 Task: For heading Calibri with Bold.  font size for heading24,  'Change the font style of data to'Bell MT.  and font size to 16,  Change the alignment of both headline & data to Align middle & Align Center.  In the sheet  FinProjections logbook
Action: Mouse moved to (82, 137)
Screenshot: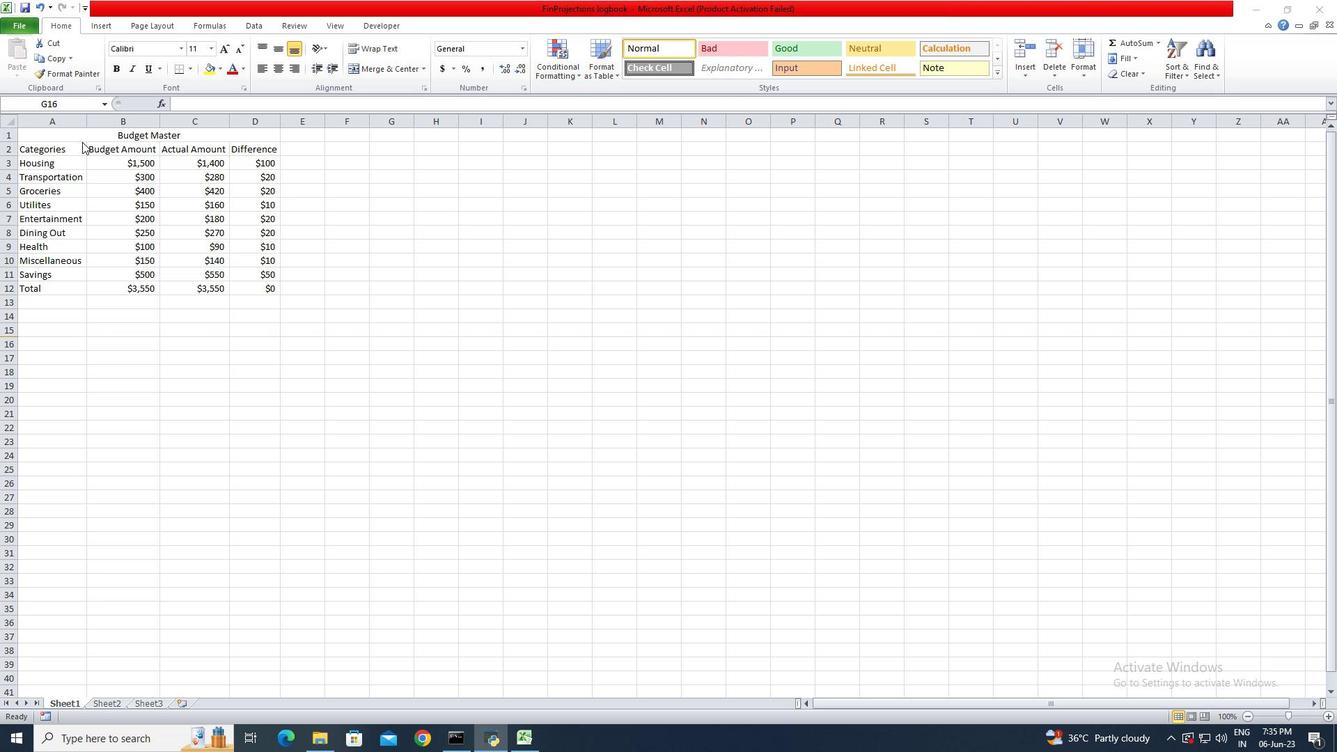 
Action: Mouse pressed left at (82, 137)
Screenshot: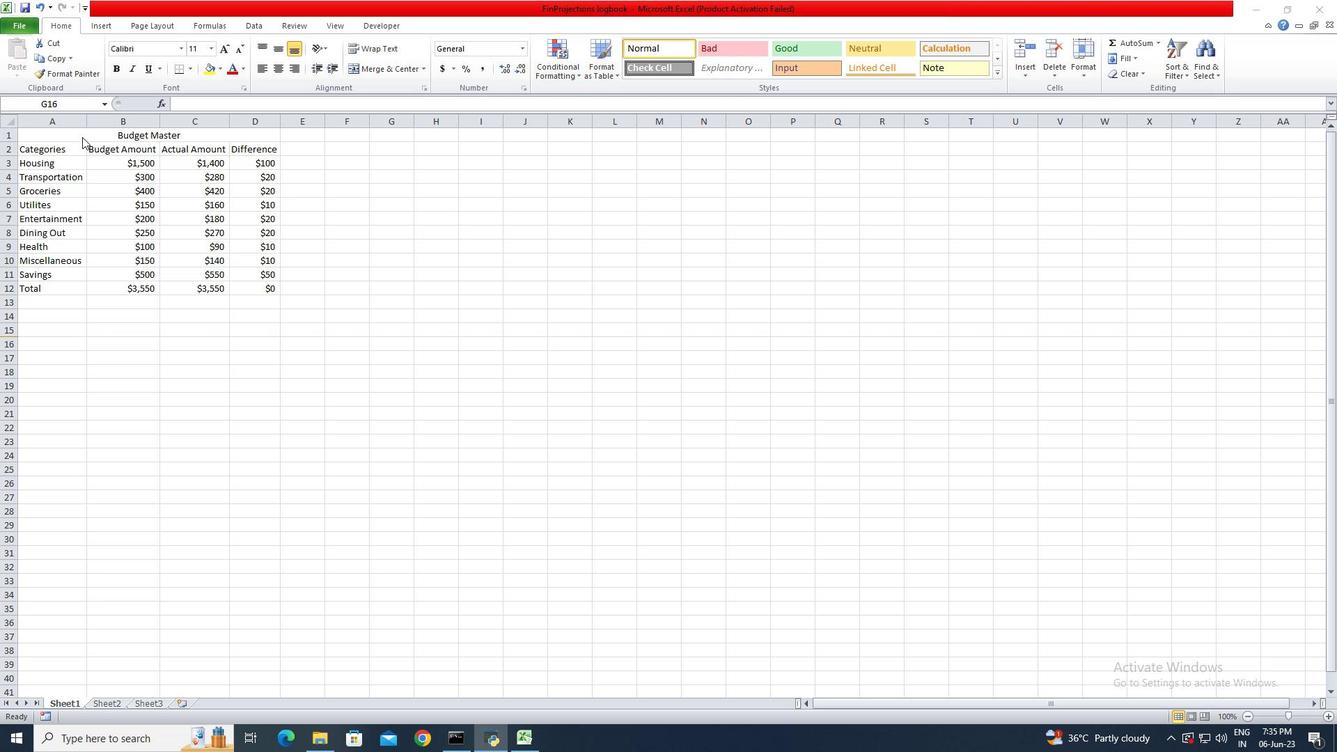 
Action: Mouse pressed left at (82, 137)
Screenshot: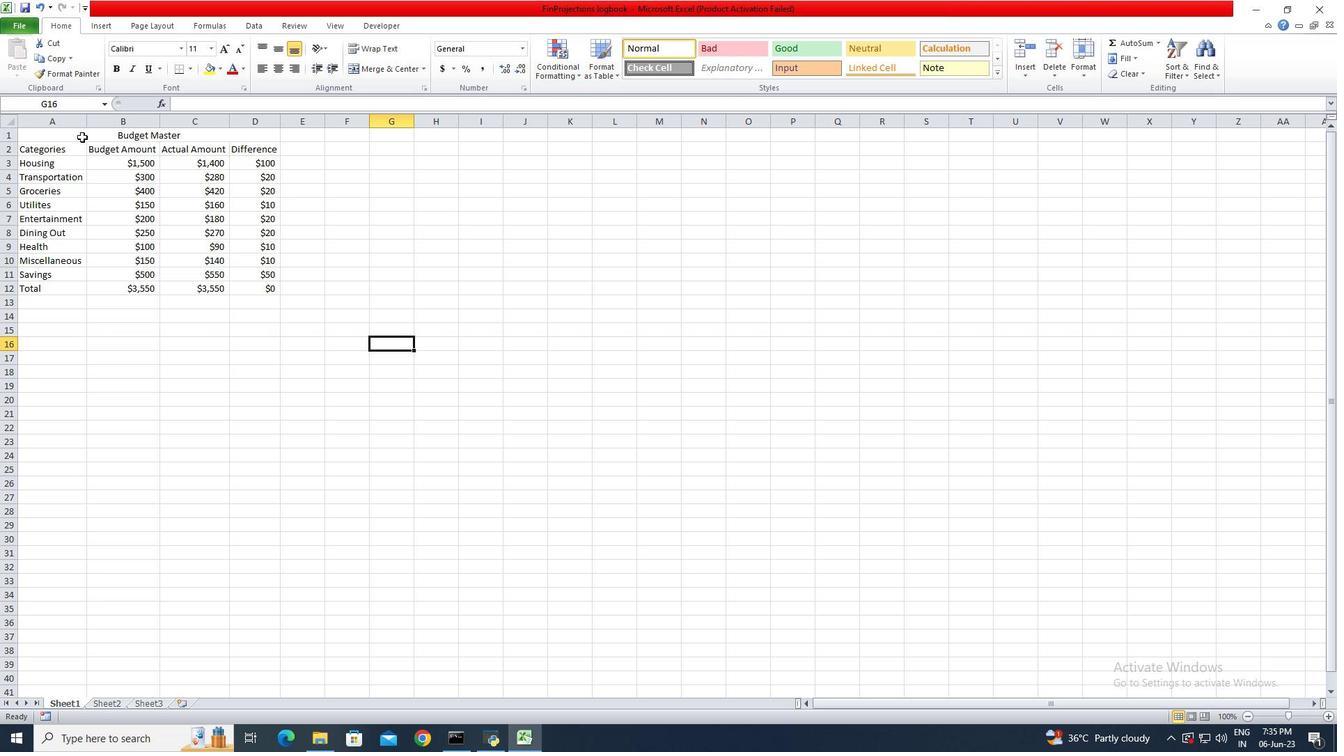 
Action: Mouse moved to (82, 136)
Screenshot: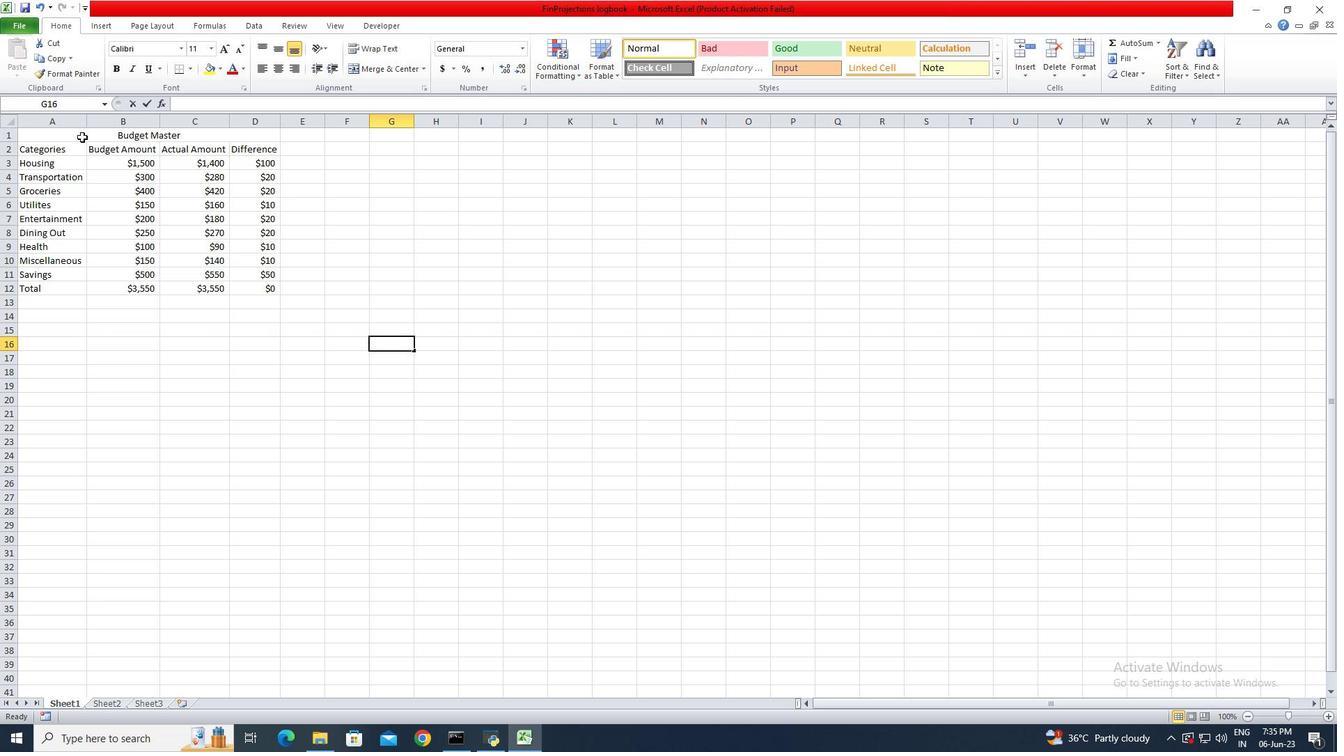 
Action: Mouse pressed left at (82, 136)
Screenshot: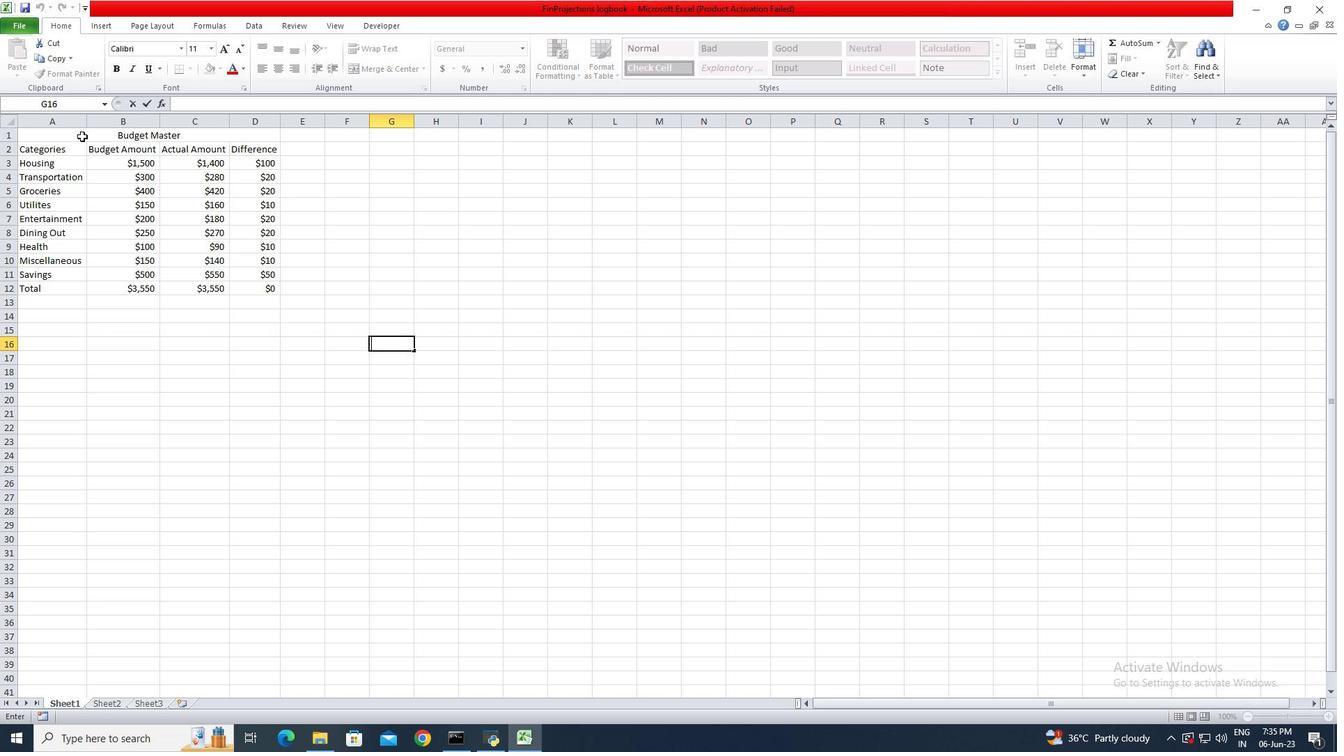 
Action: Mouse moved to (183, 50)
Screenshot: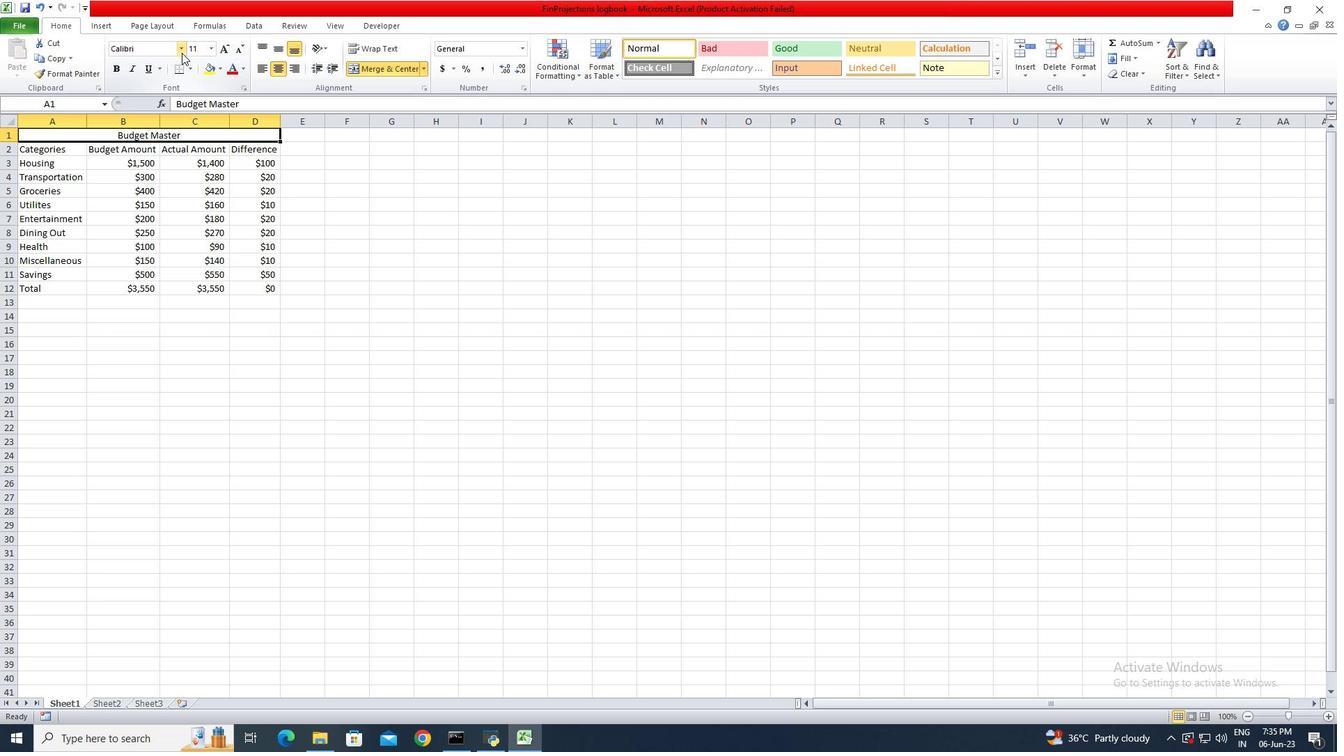 
Action: Mouse pressed left at (183, 50)
Screenshot: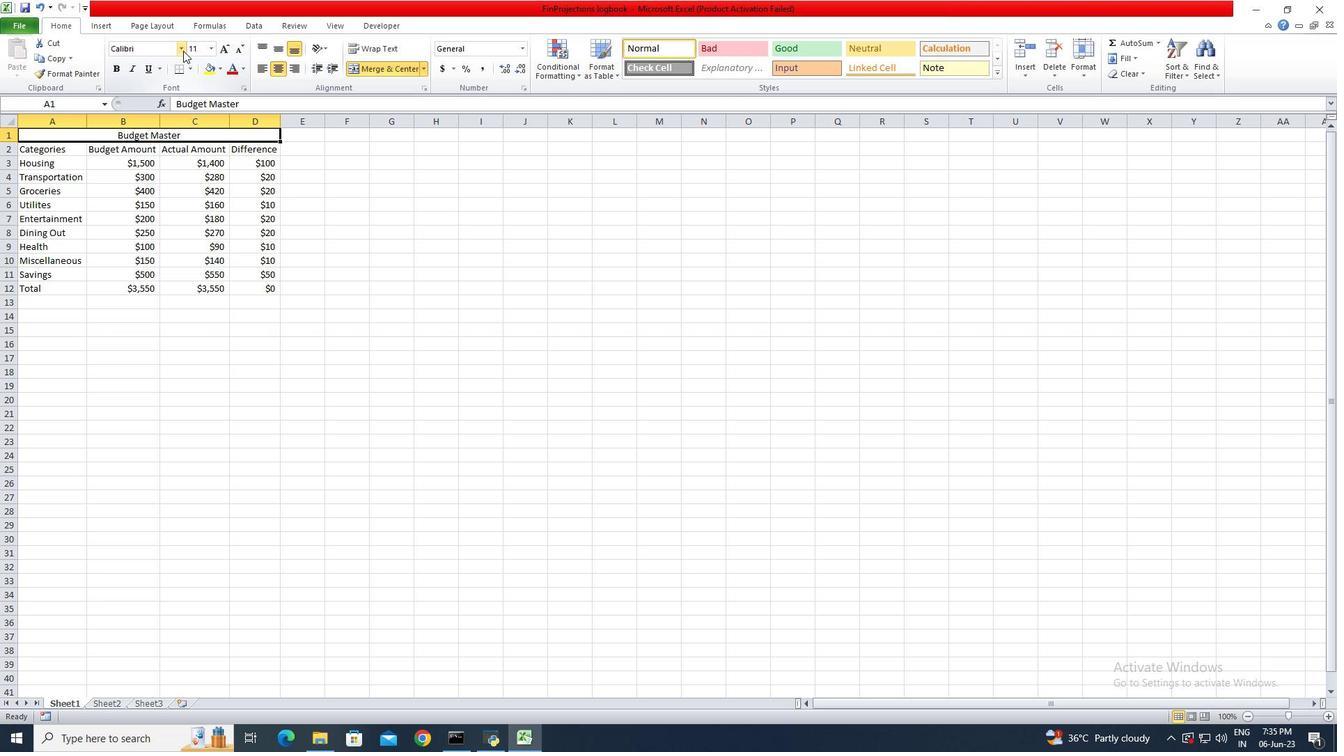 
Action: Mouse moved to (176, 153)
Screenshot: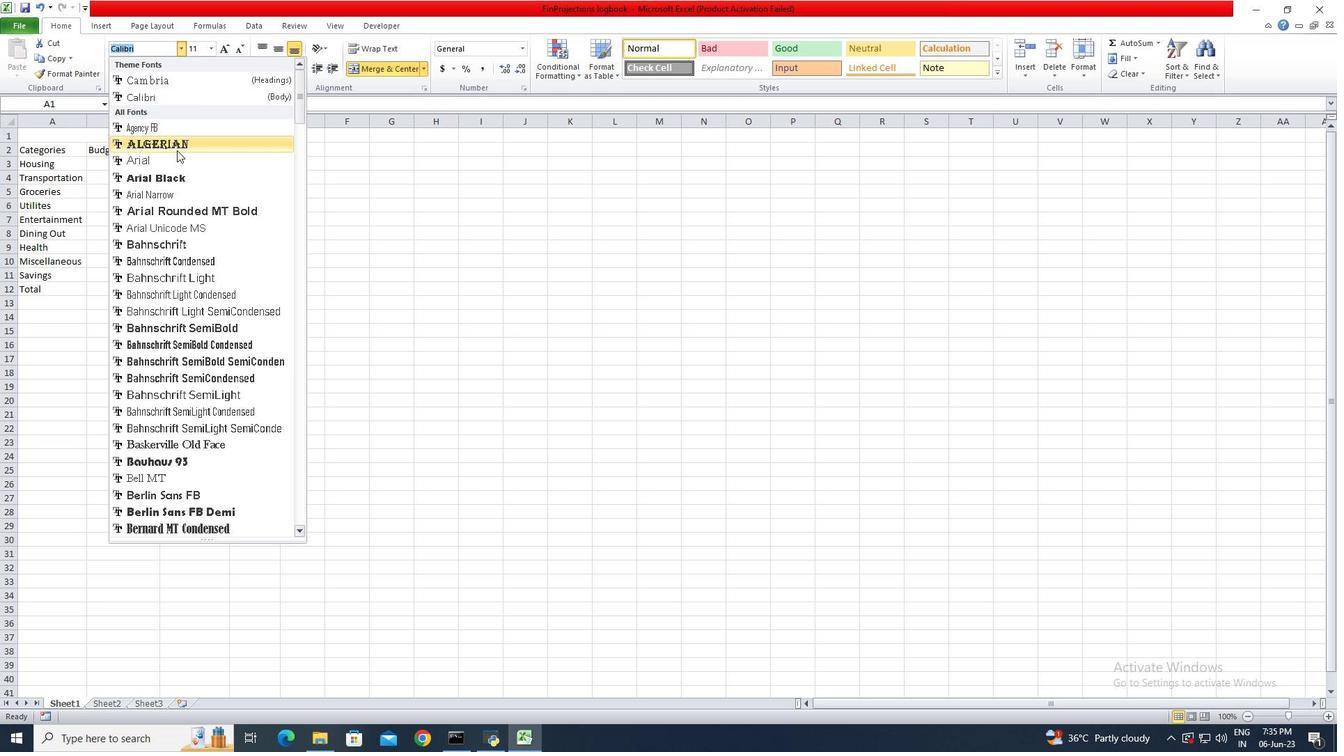 
Action: Mouse pressed left at (176, 153)
Screenshot: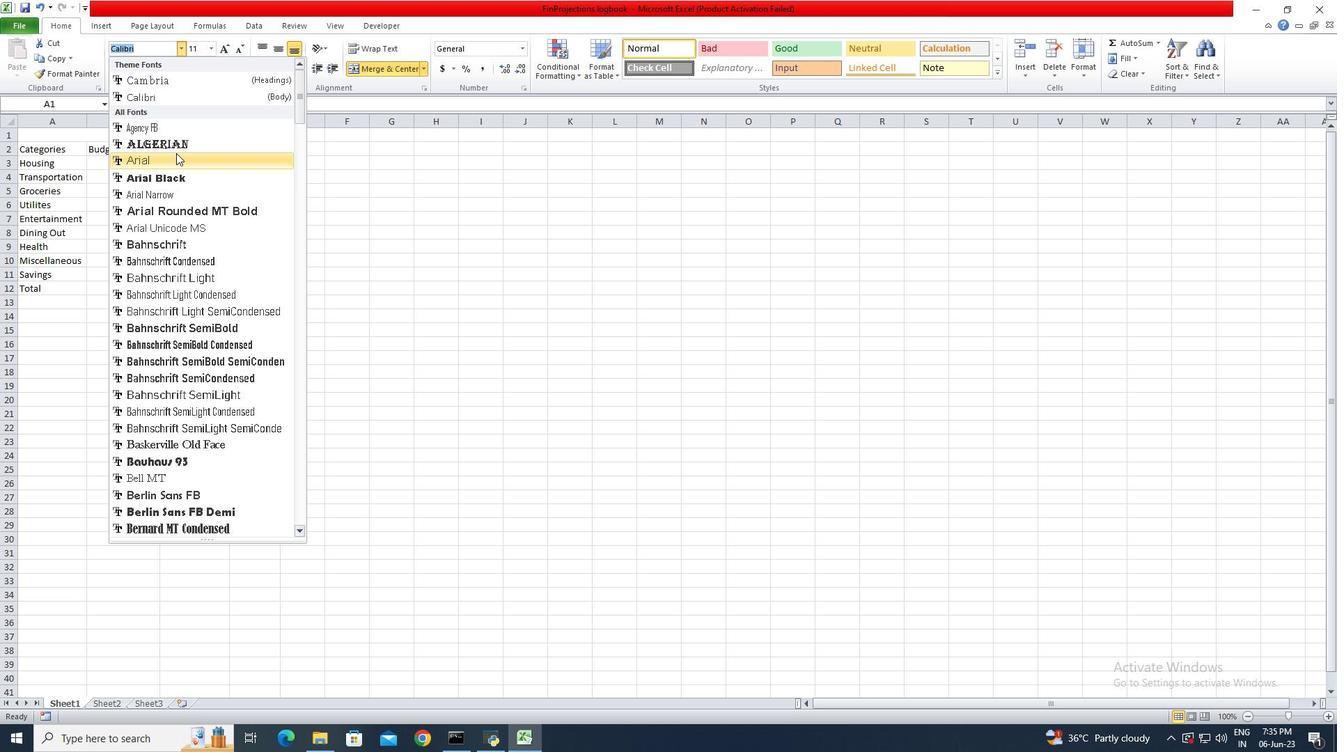 
Action: Mouse moved to (180, 51)
Screenshot: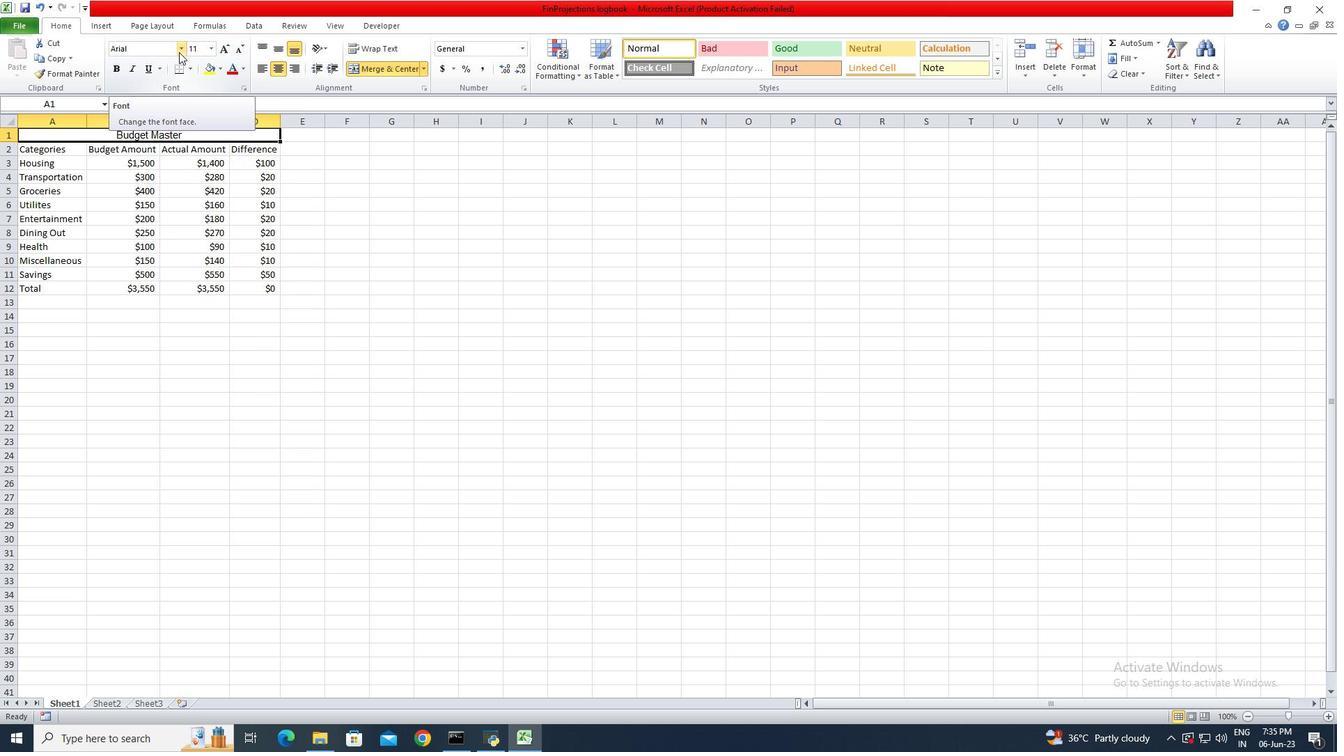 
Action: Mouse pressed left at (180, 51)
Screenshot: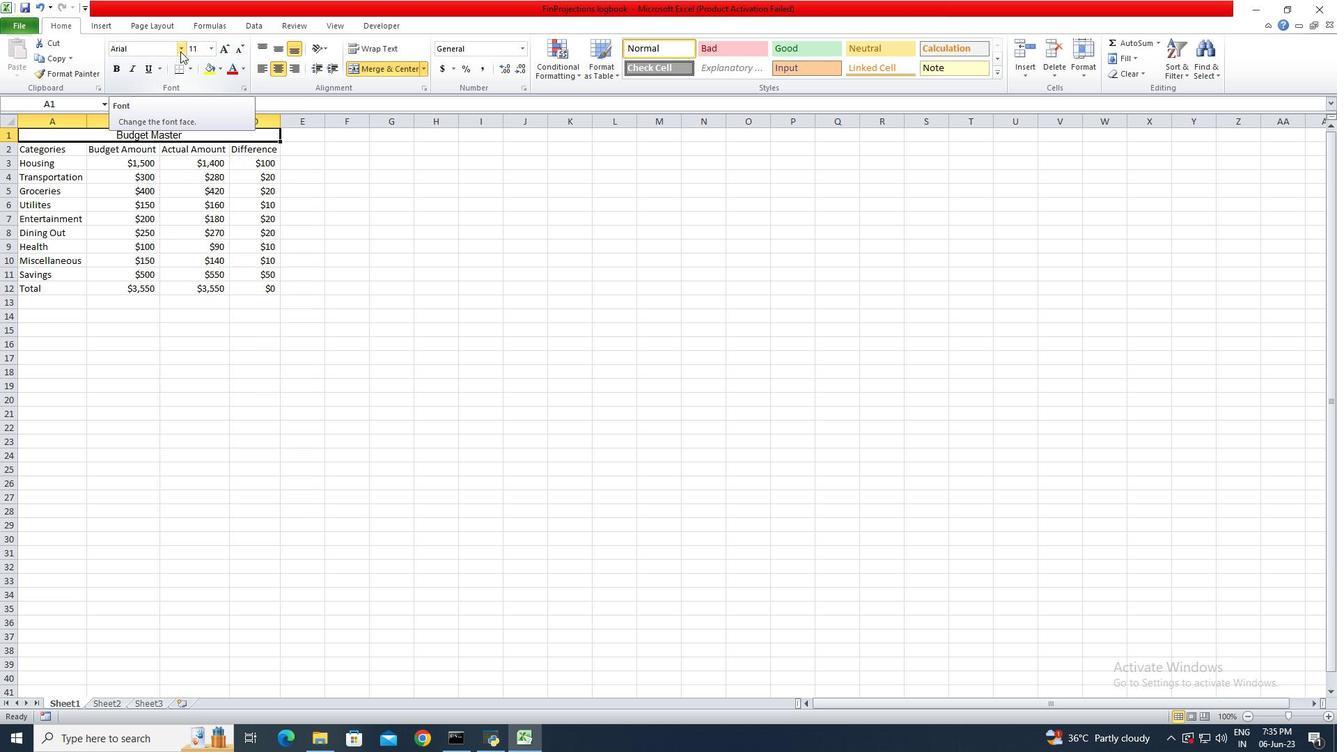 
Action: Mouse moved to (171, 98)
Screenshot: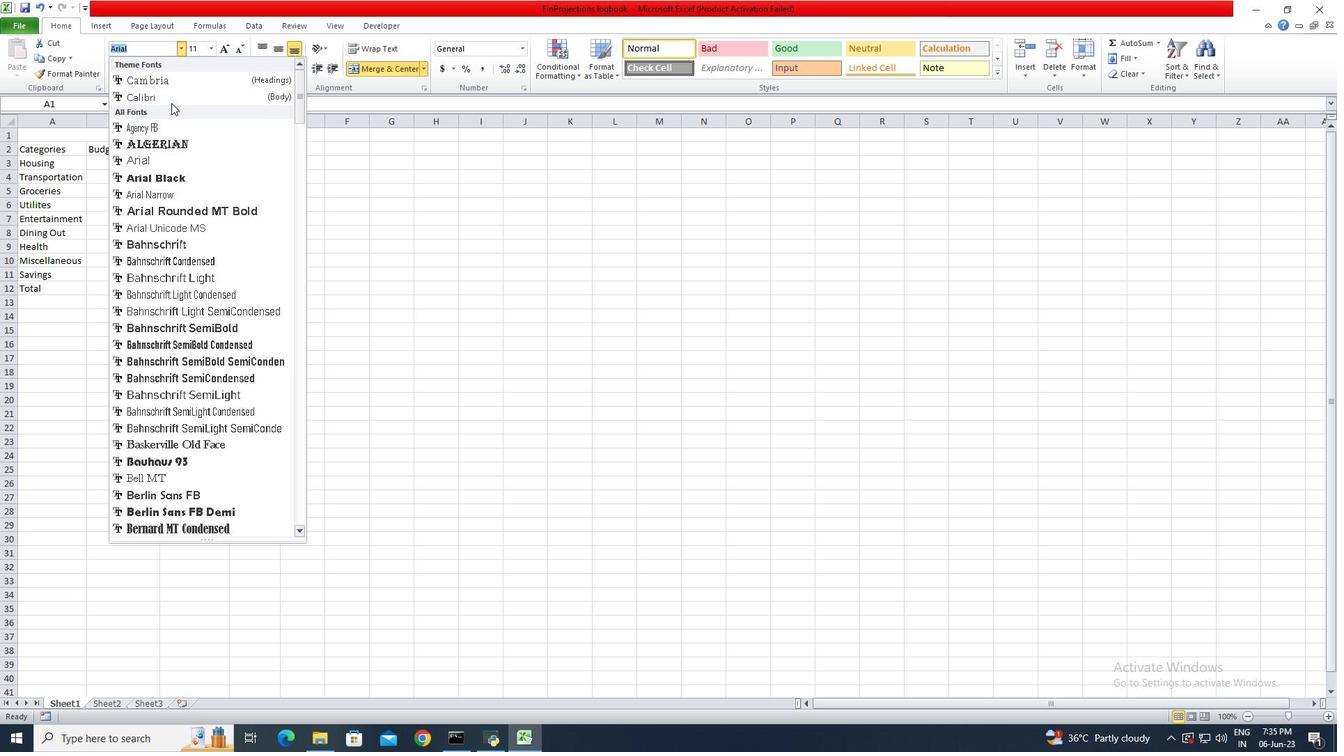 
Action: Mouse pressed left at (171, 98)
Screenshot: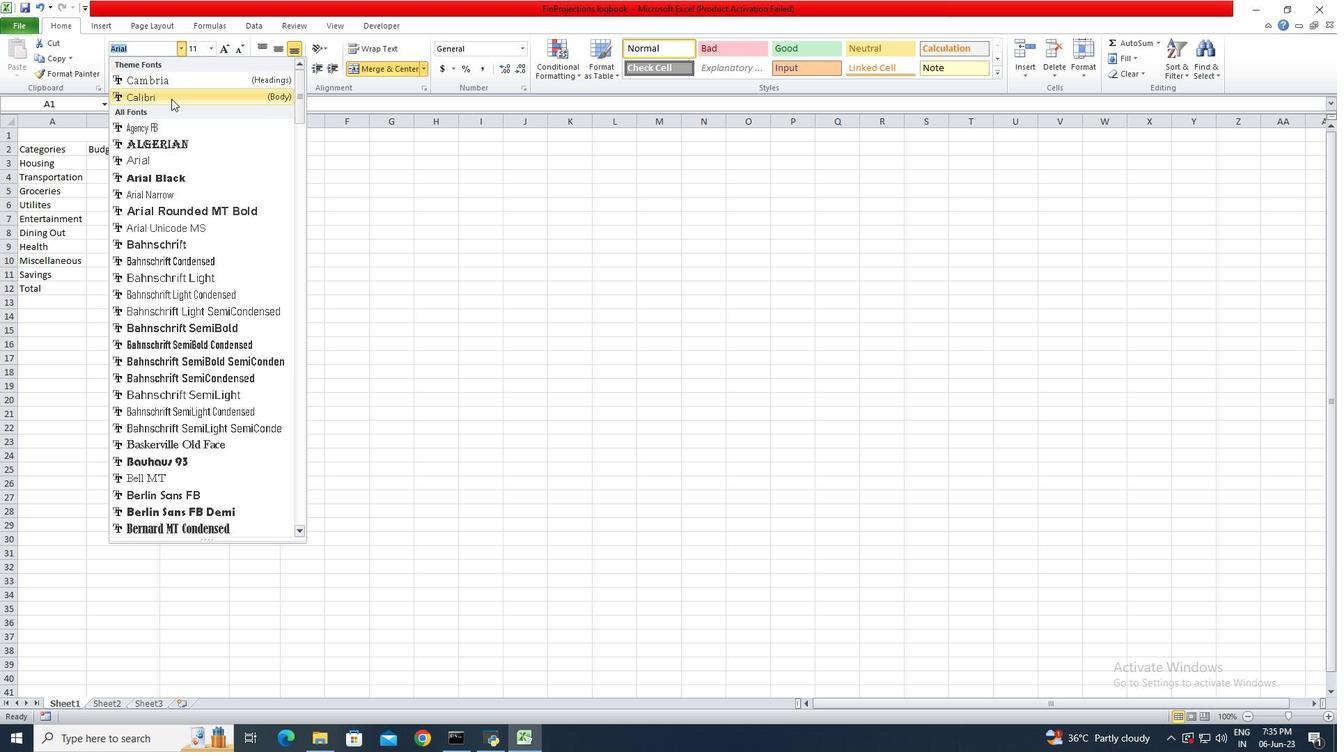 
Action: Mouse moved to (116, 67)
Screenshot: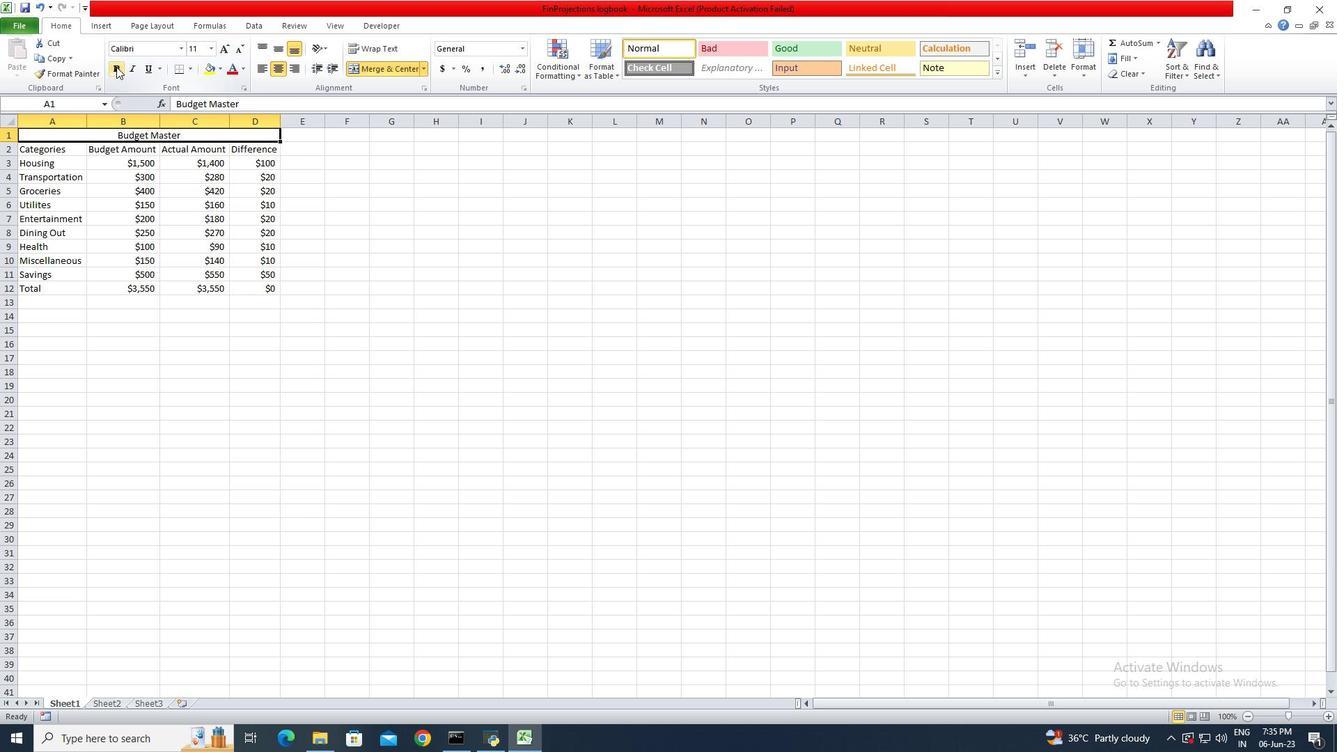
Action: Mouse pressed left at (116, 67)
Screenshot: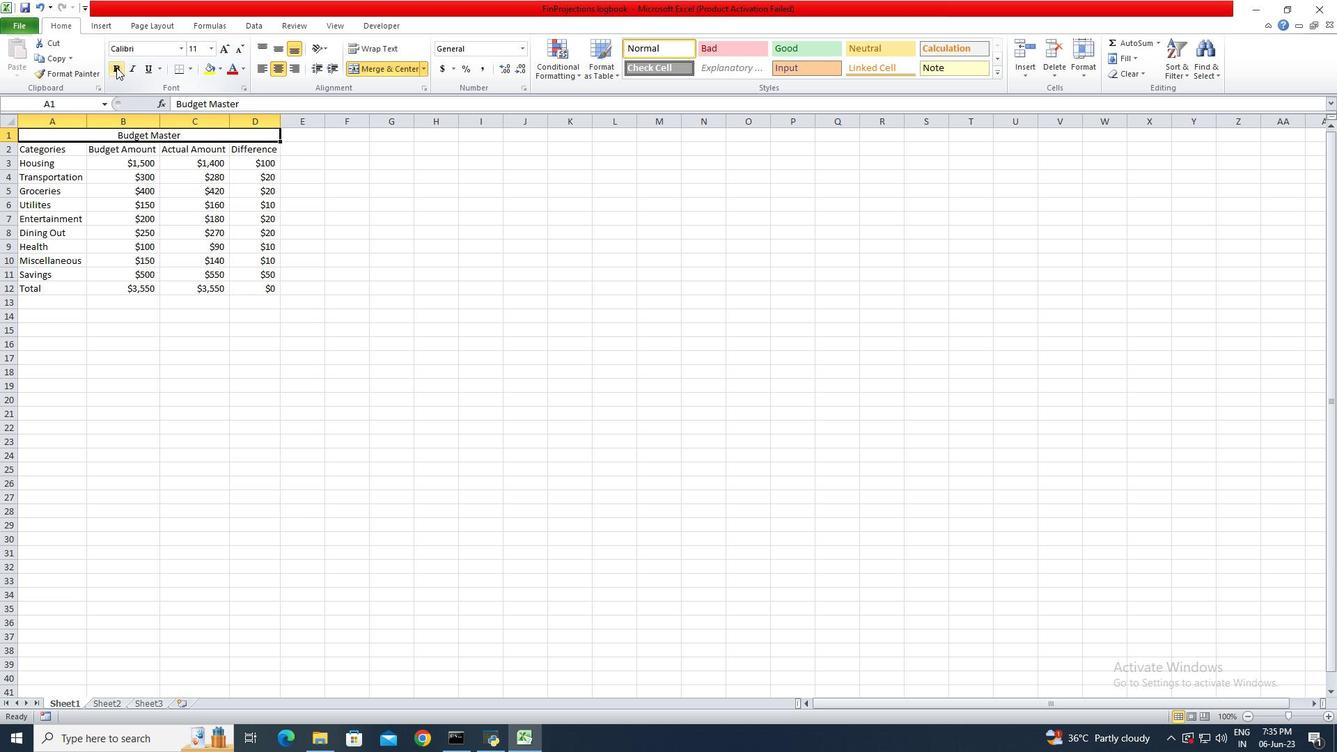 
Action: Mouse moved to (211, 52)
Screenshot: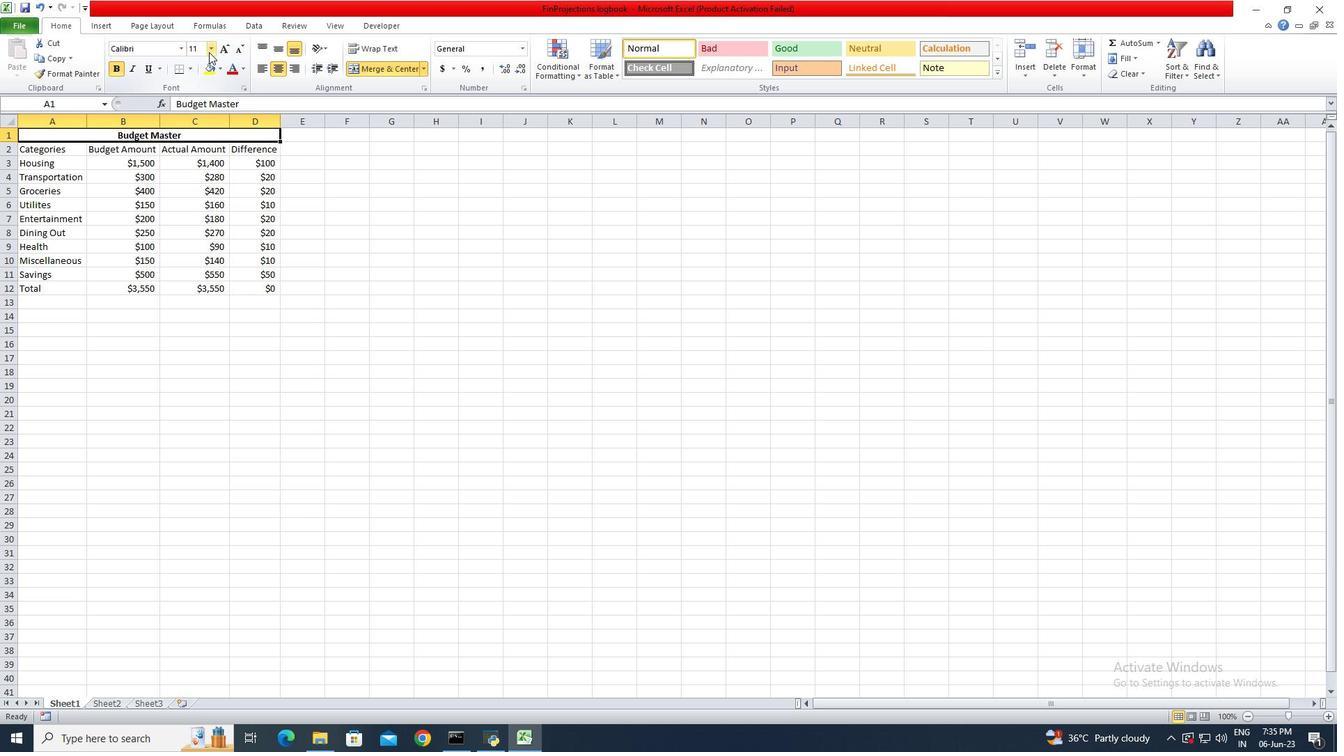 
Action: Mouse pressed left at (211, 52)
Screenshot: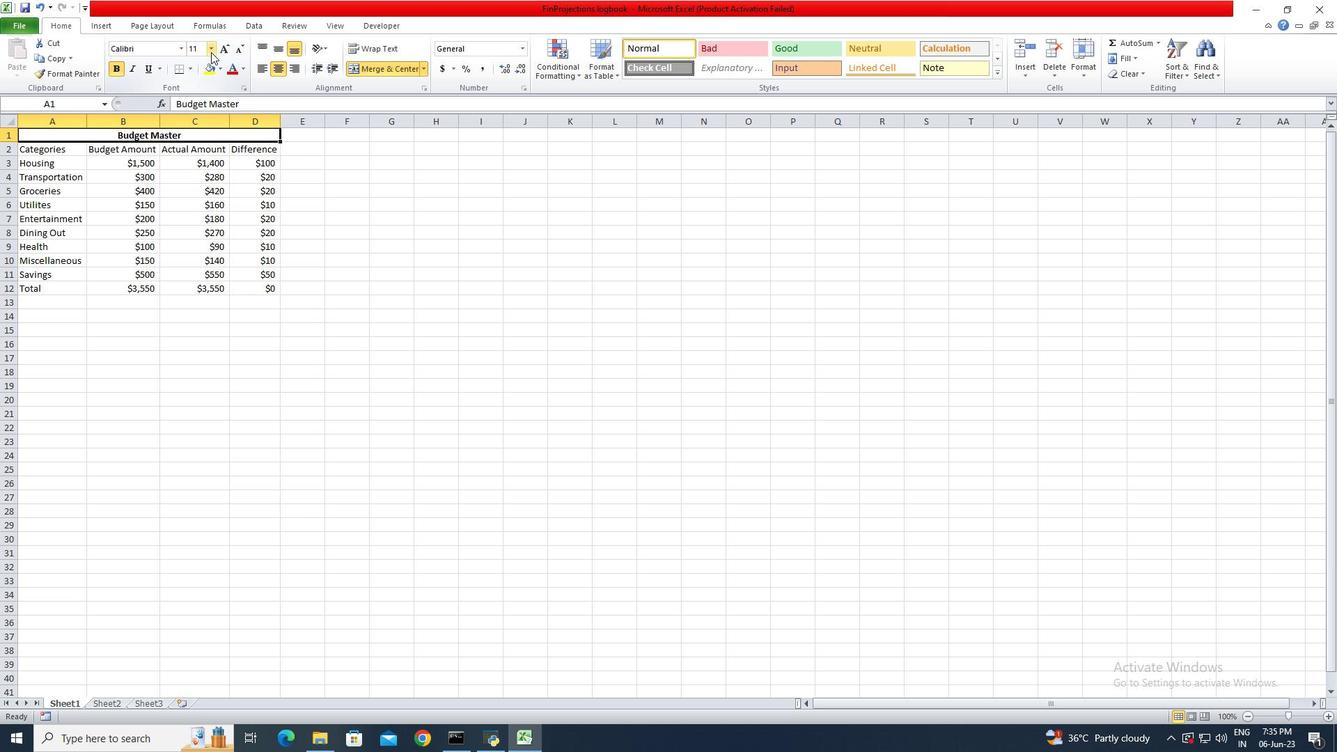 
Action: Mouse moved to (196, 183)
Screenshot: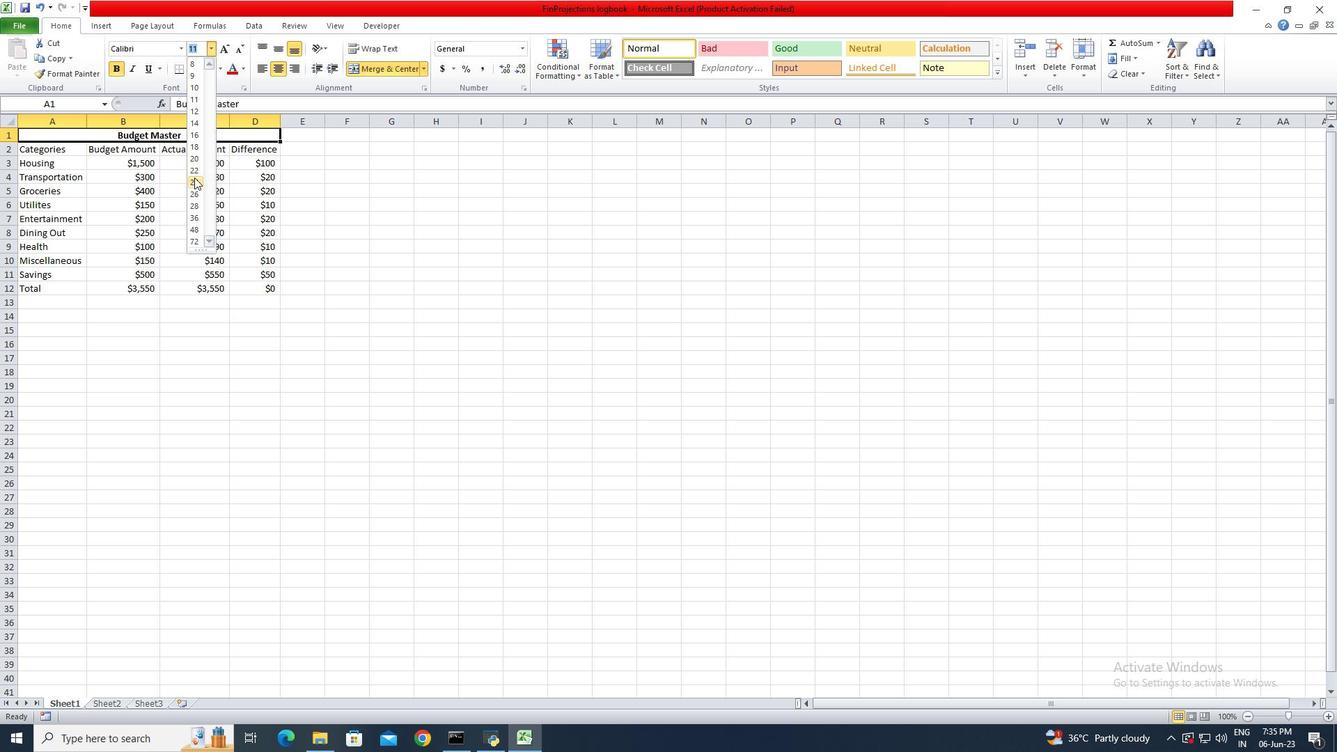 
Action: Mouse pressed left at (196, 183)
Screenshot: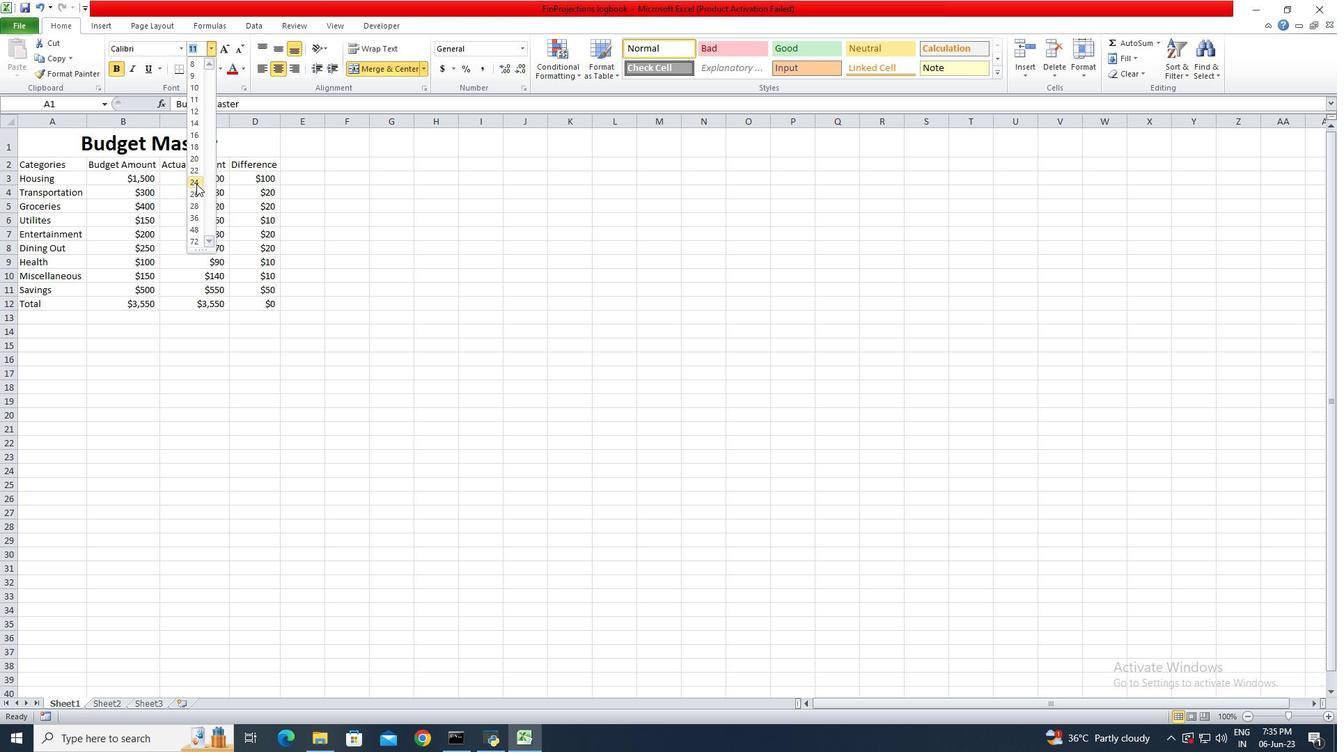 
Action: Mouse moved to (60, 166)
Screenshot: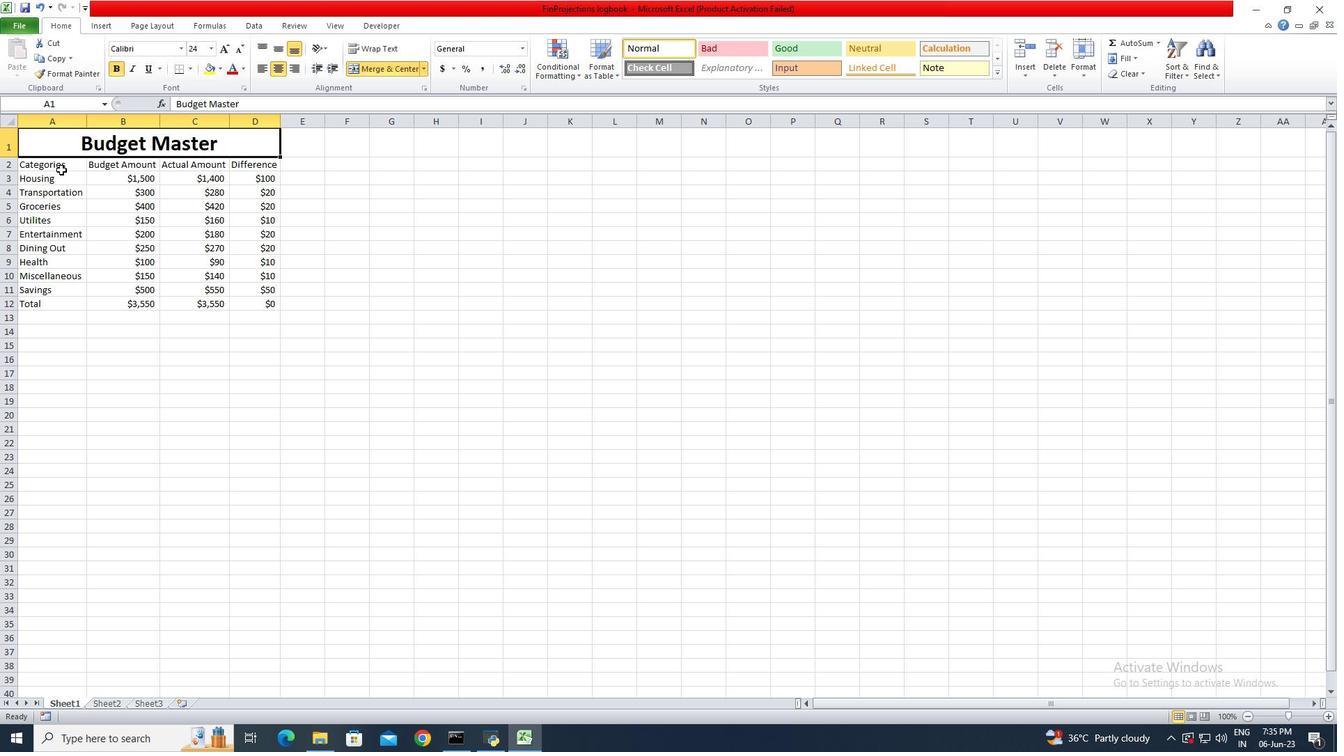 
Action: Mouse pressed left at (60, 166)
Screenshot: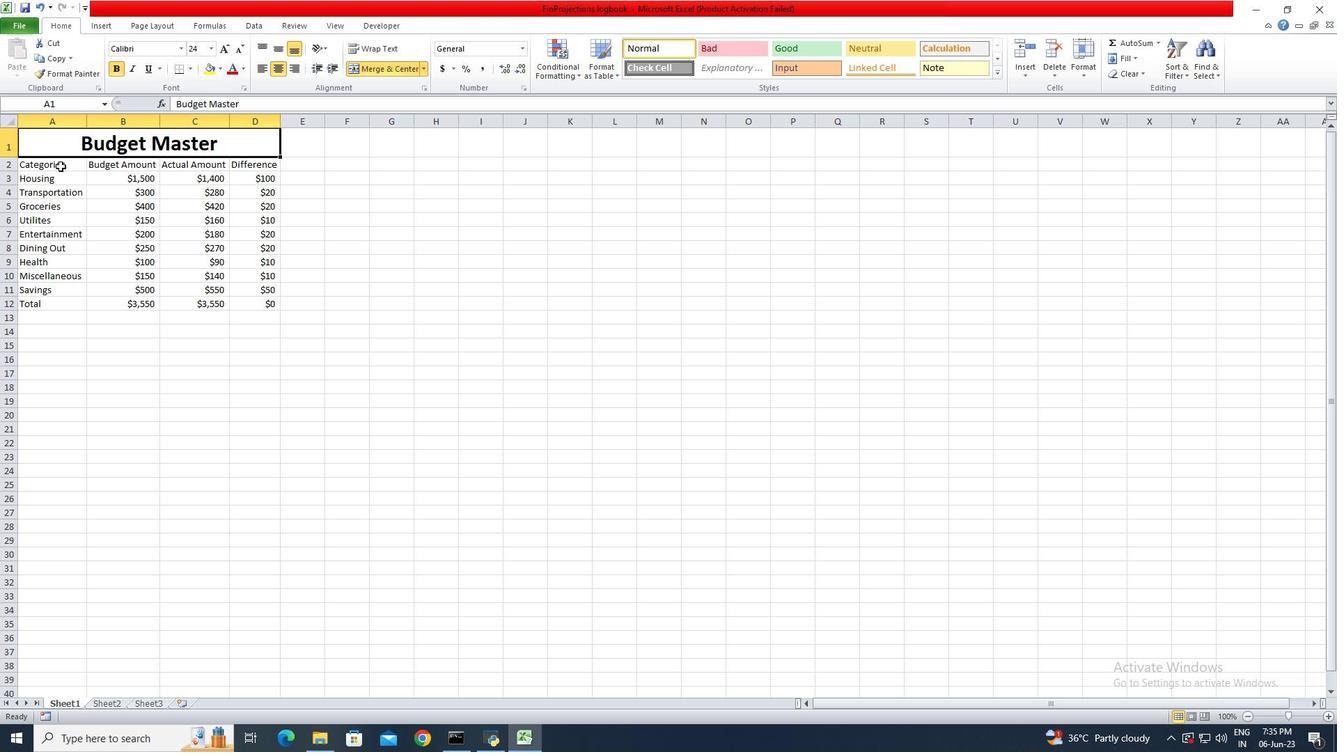 
Action: Mouse moved to (182, 53)
Screenshot: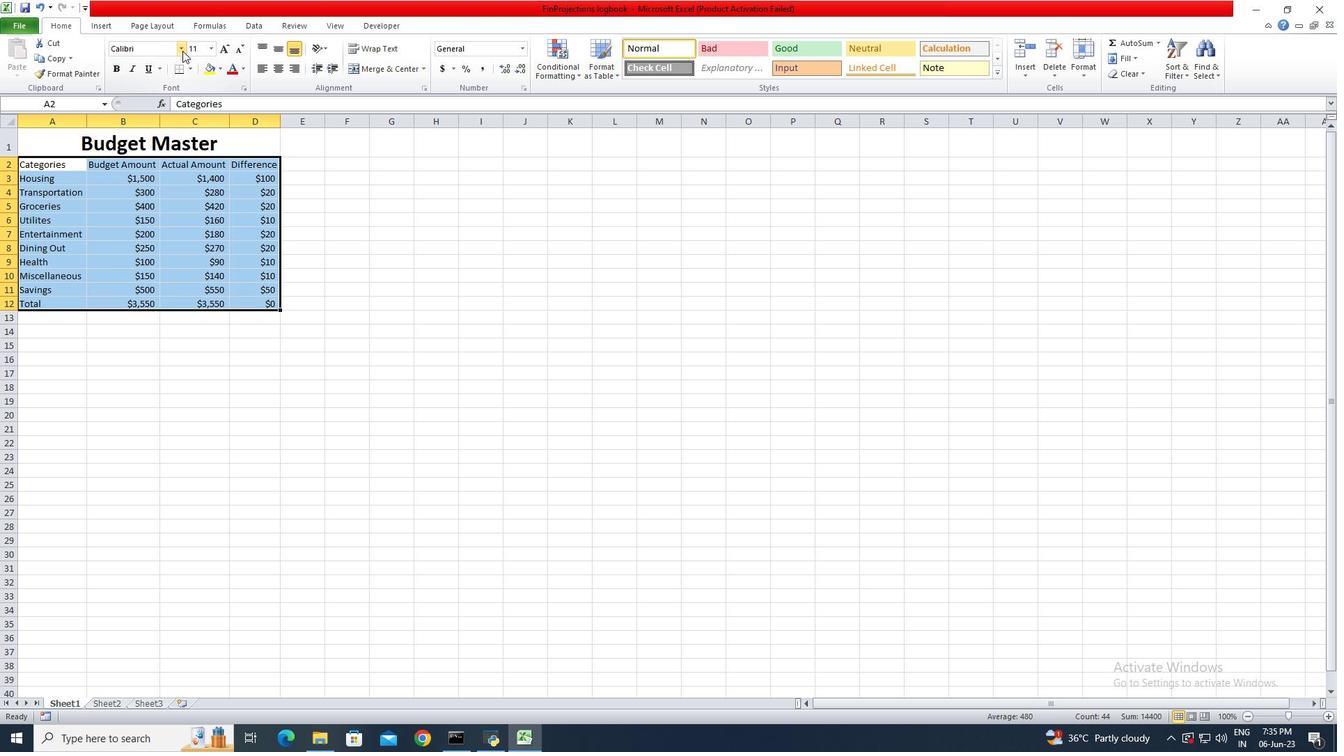 
Action: Mouse pressed left at (182, 53)
Screenshot: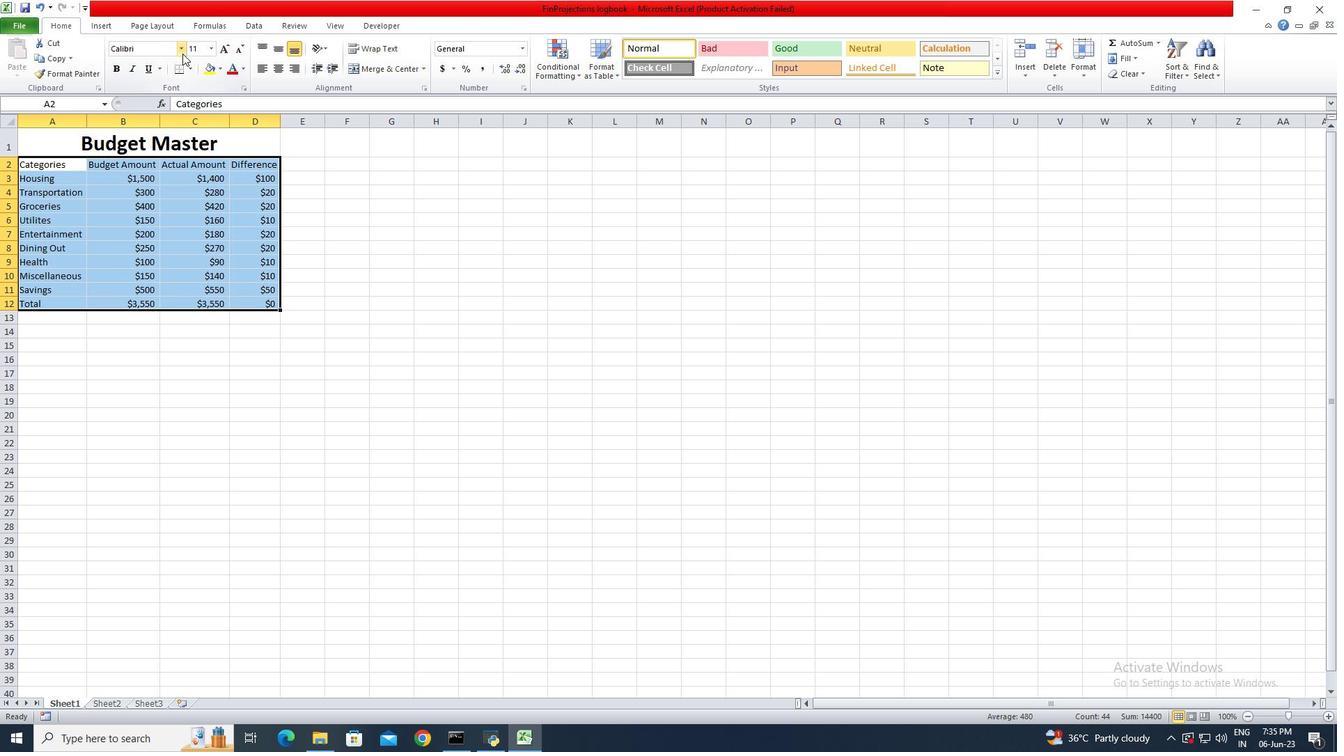 
Action: Mouse moved to (176, 472)
Screenshot: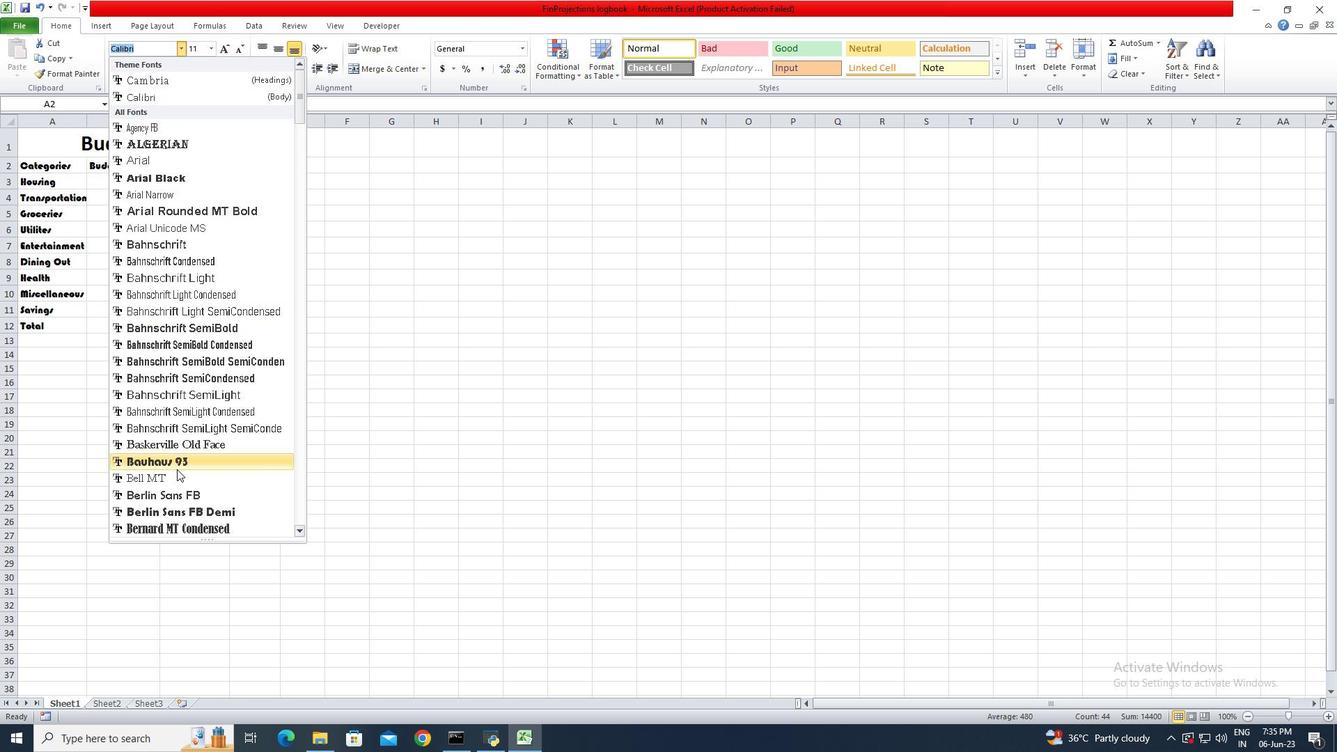 
Action: Mouse pressed left at (176, 472)
Screenshot: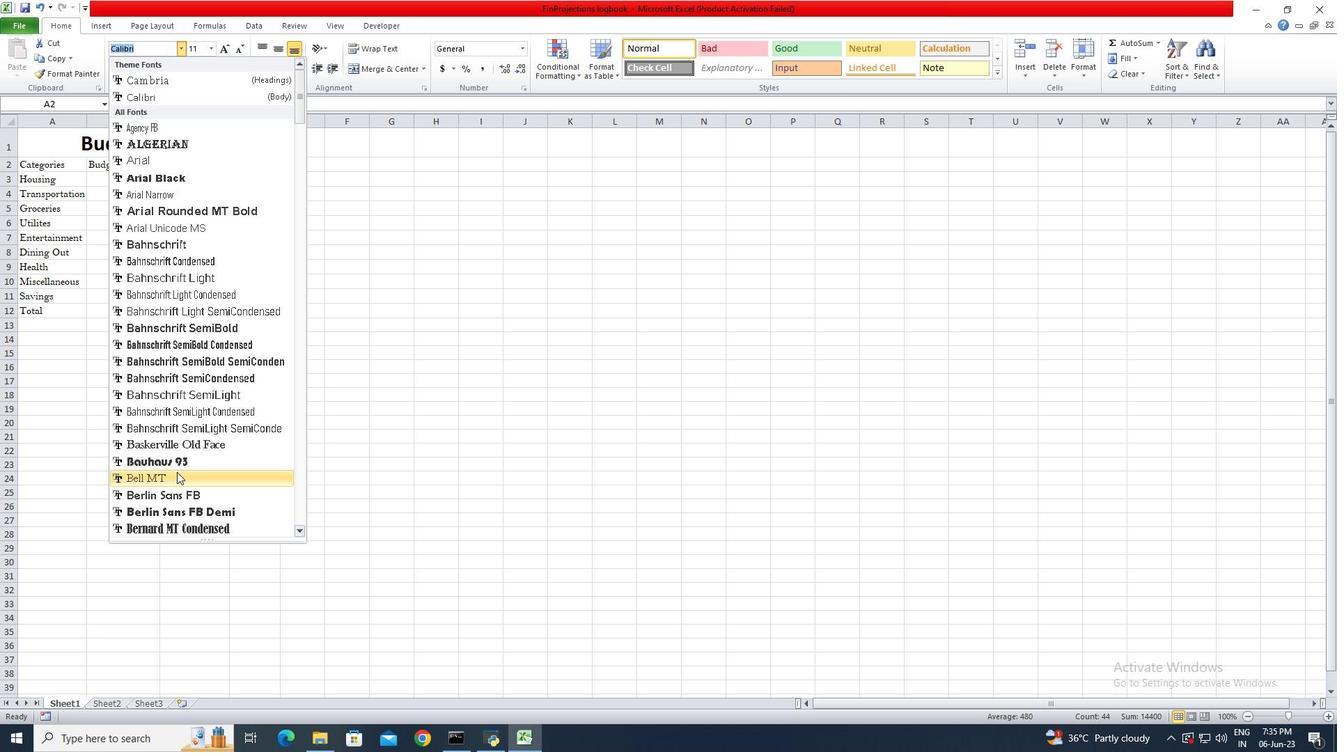 
Action: Mouse moved to (213, 51)
Screenshot: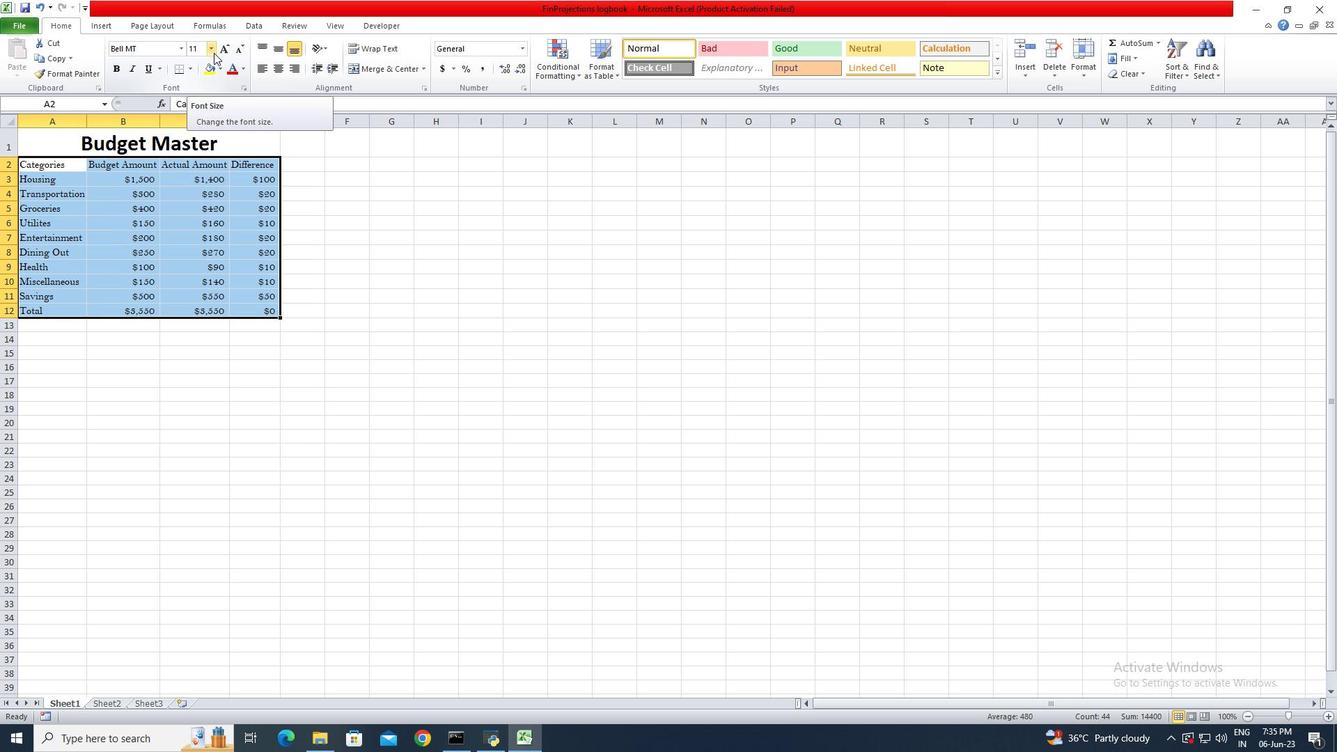 
Action: Mouse pressed left at (213, 51)
Screenshot: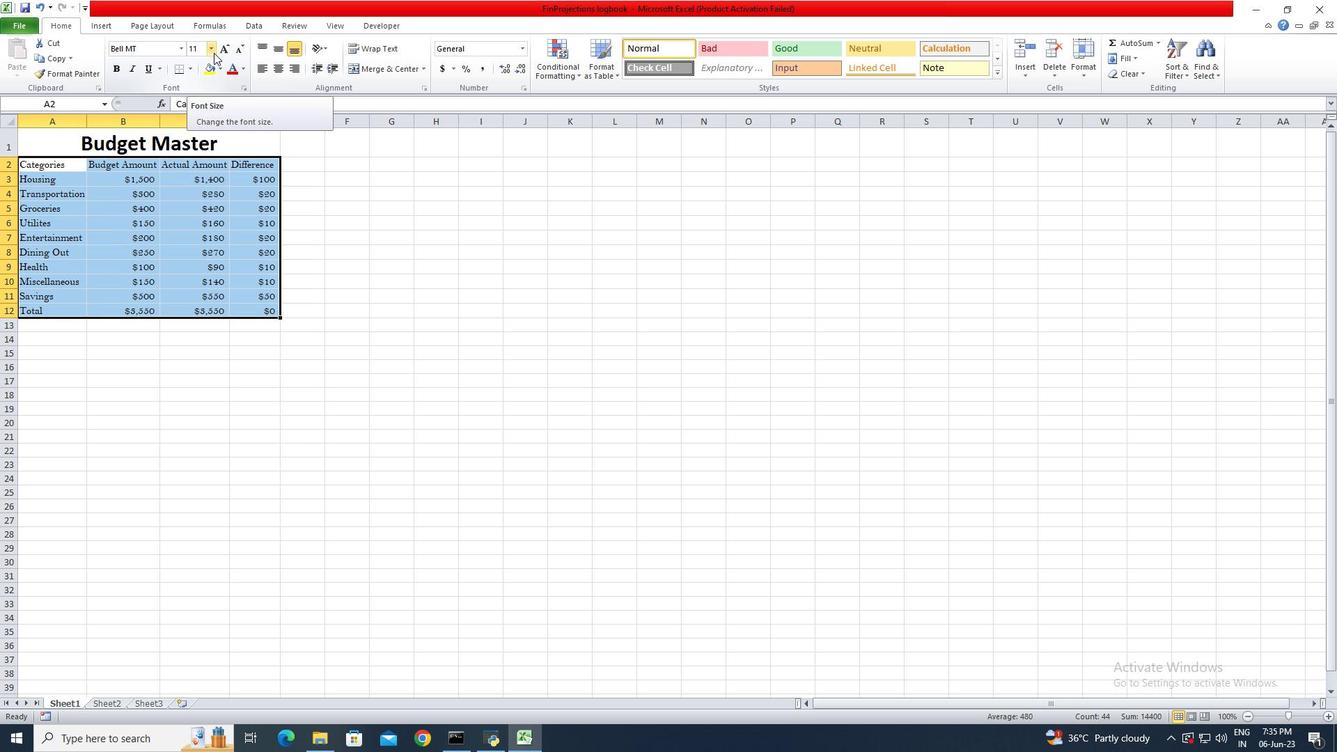
Action: Mouse moved to (201, 137)
Screenshot: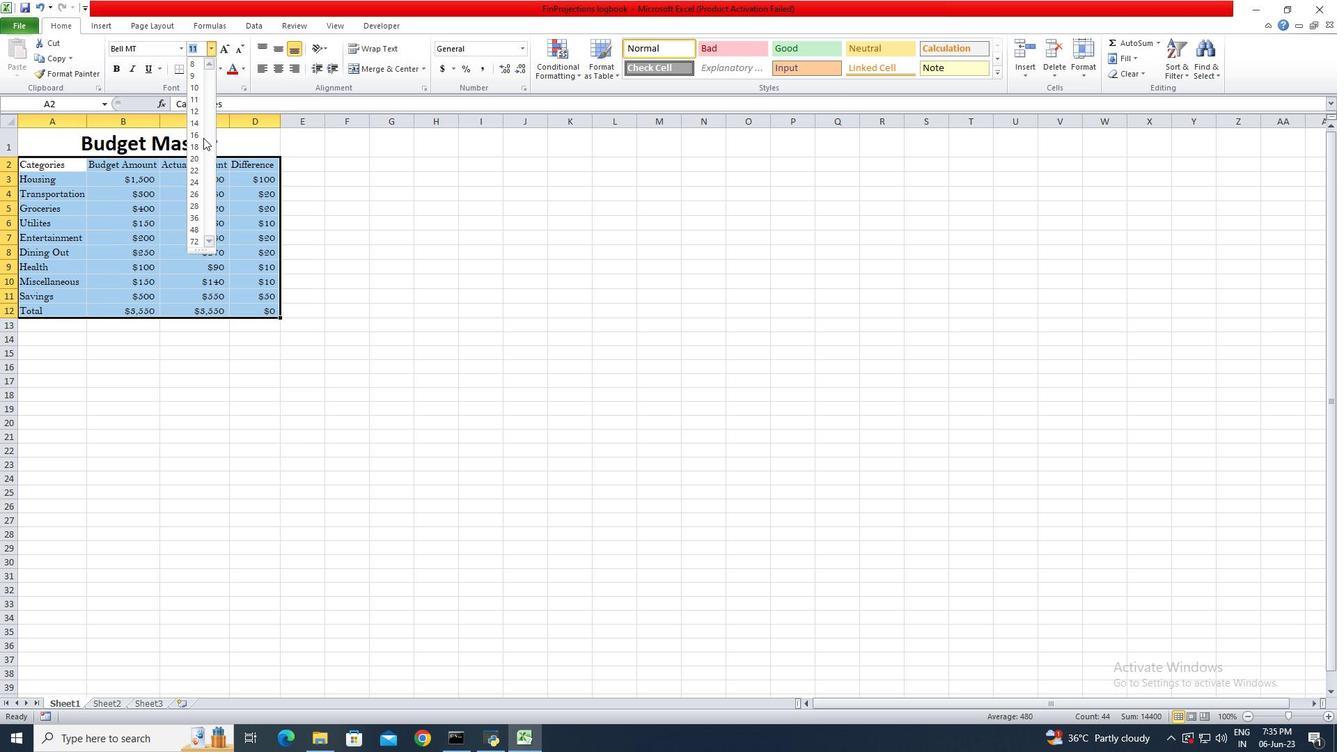 
Action: Mouse pressed left at (201, 137)
Screenshot: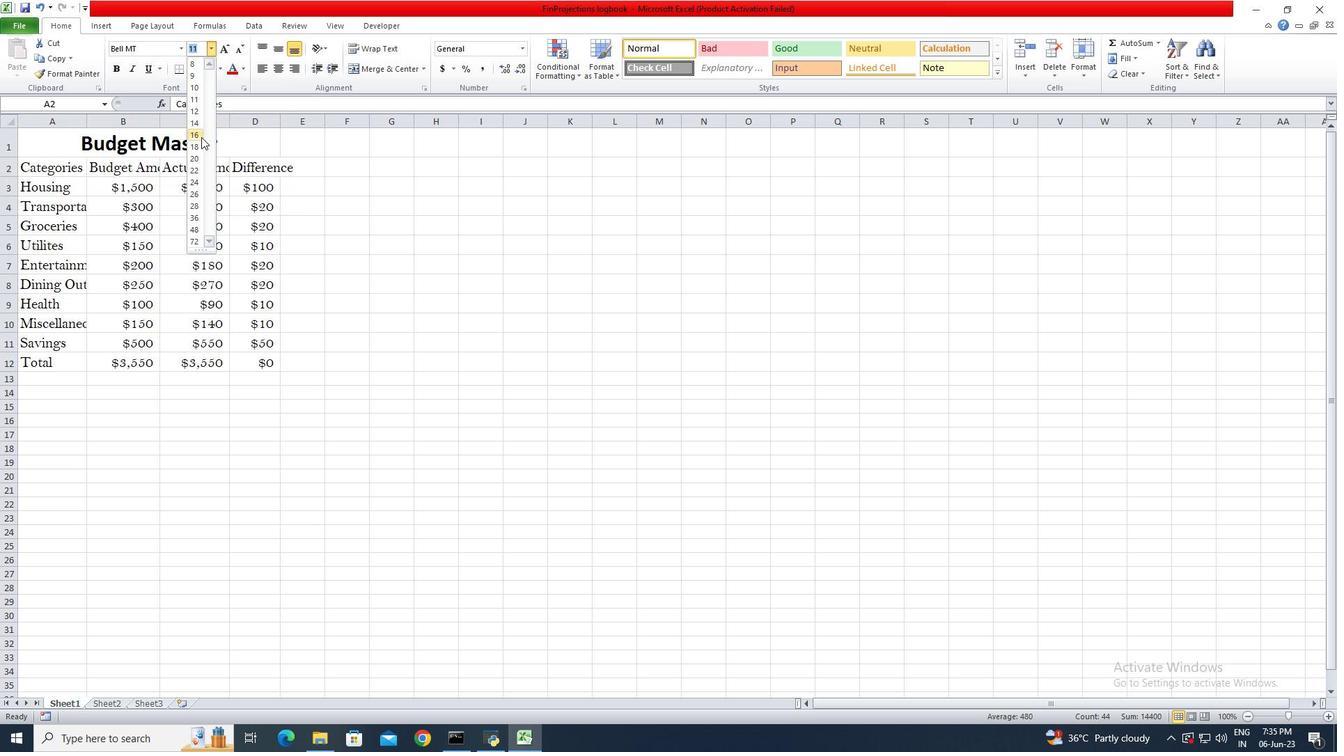 
Action: Mouse moved to (85, 117)
Screenshot: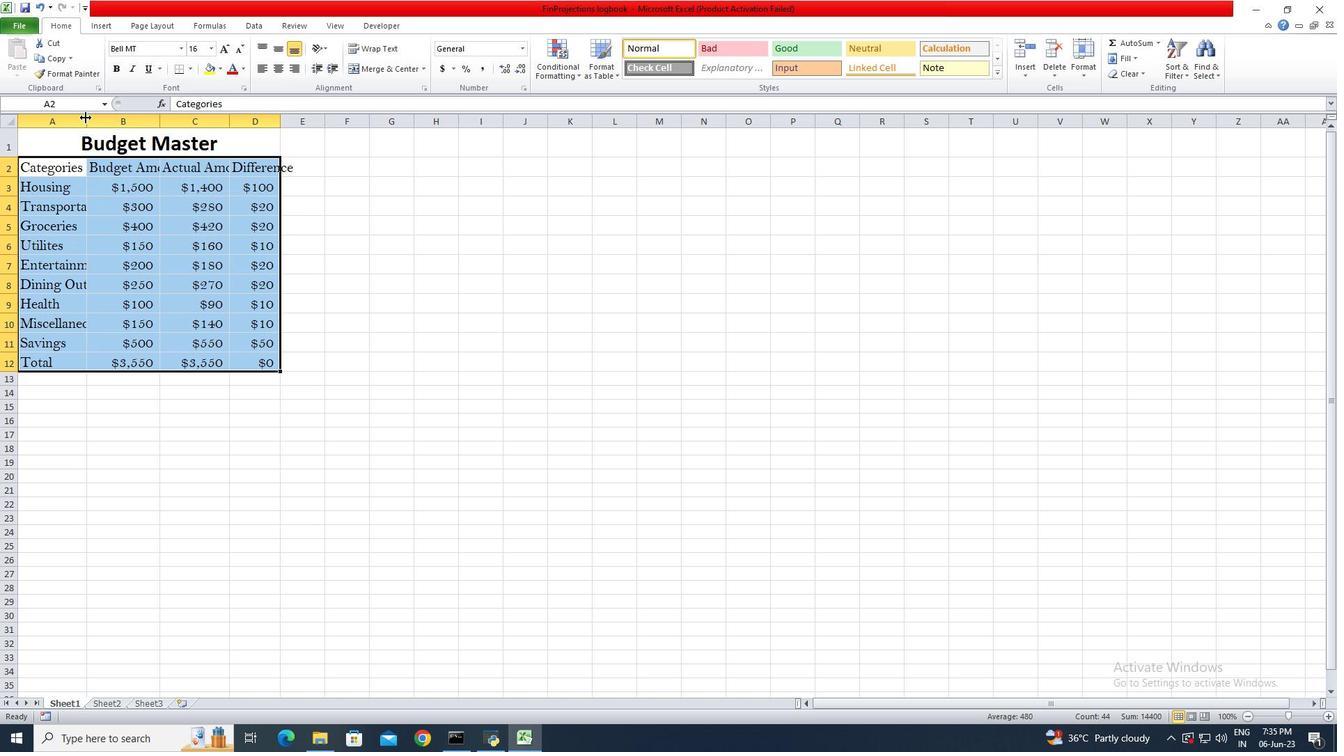 
Action: Mouse pressed left at (85, 117)
Screenshot: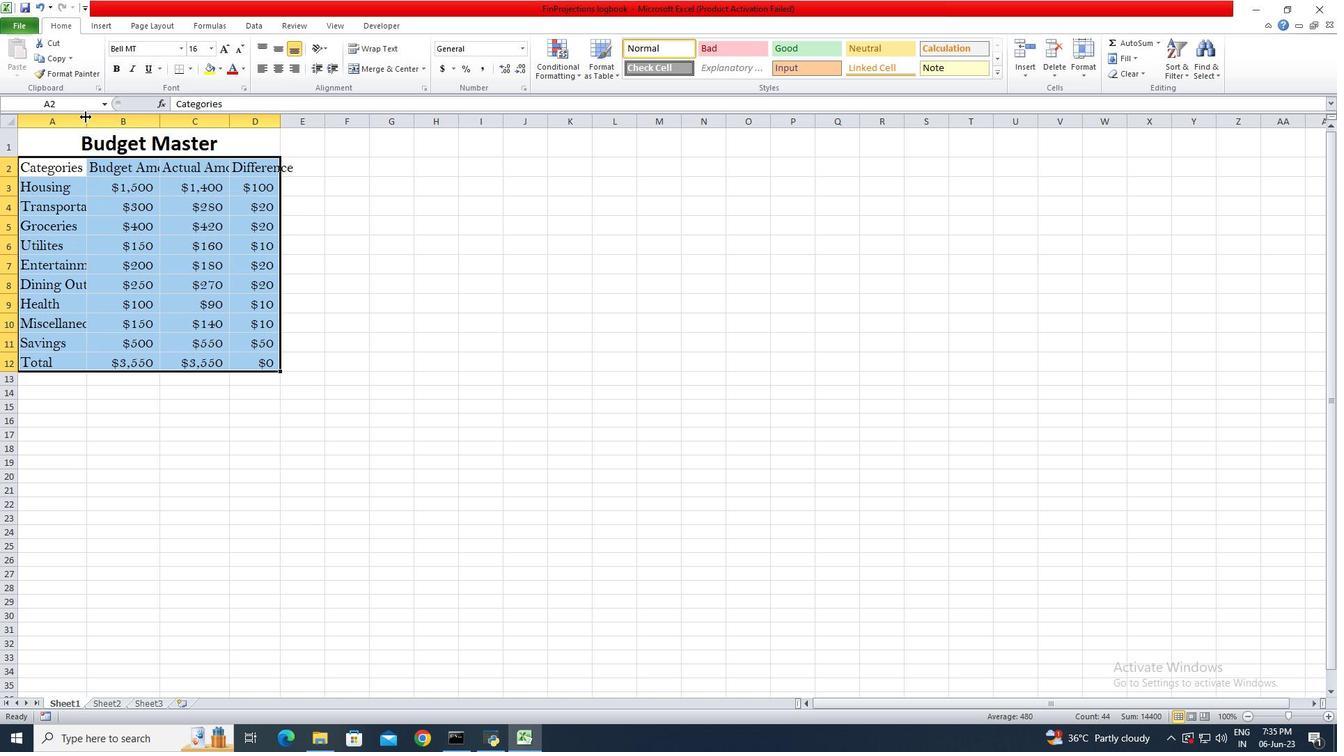 
Action: Mouse pressed left at (85, 117)
Screenshot: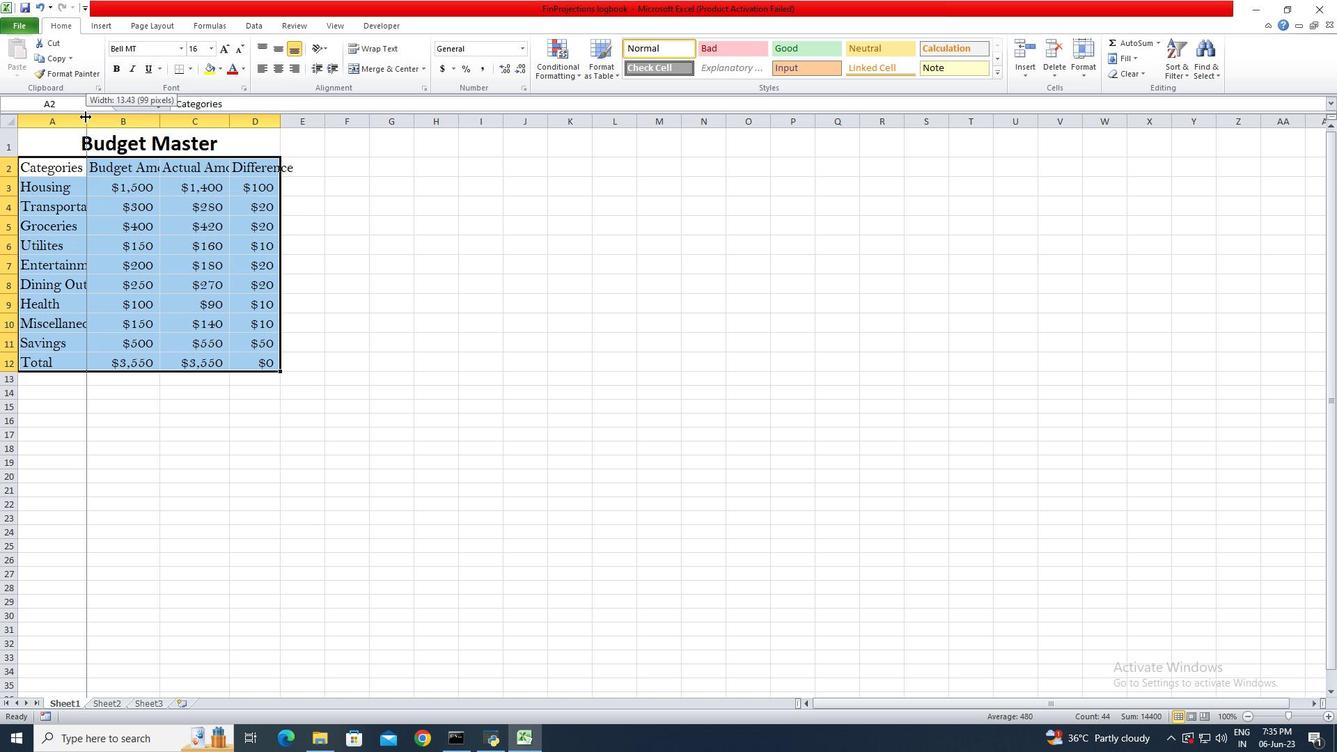 
Action: Mouse moved to (188, 119)
Screenshot: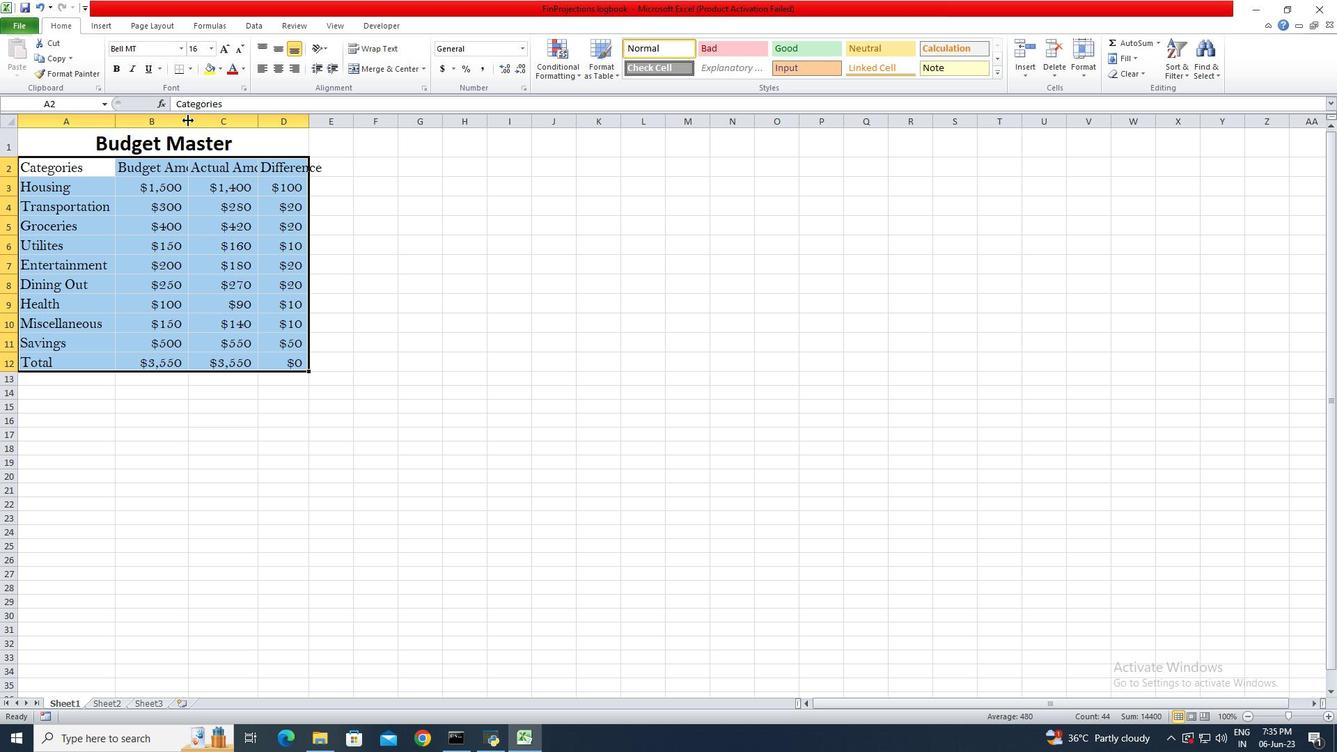 
Action: Mouse pressed left at (188, 119)
Screenshot: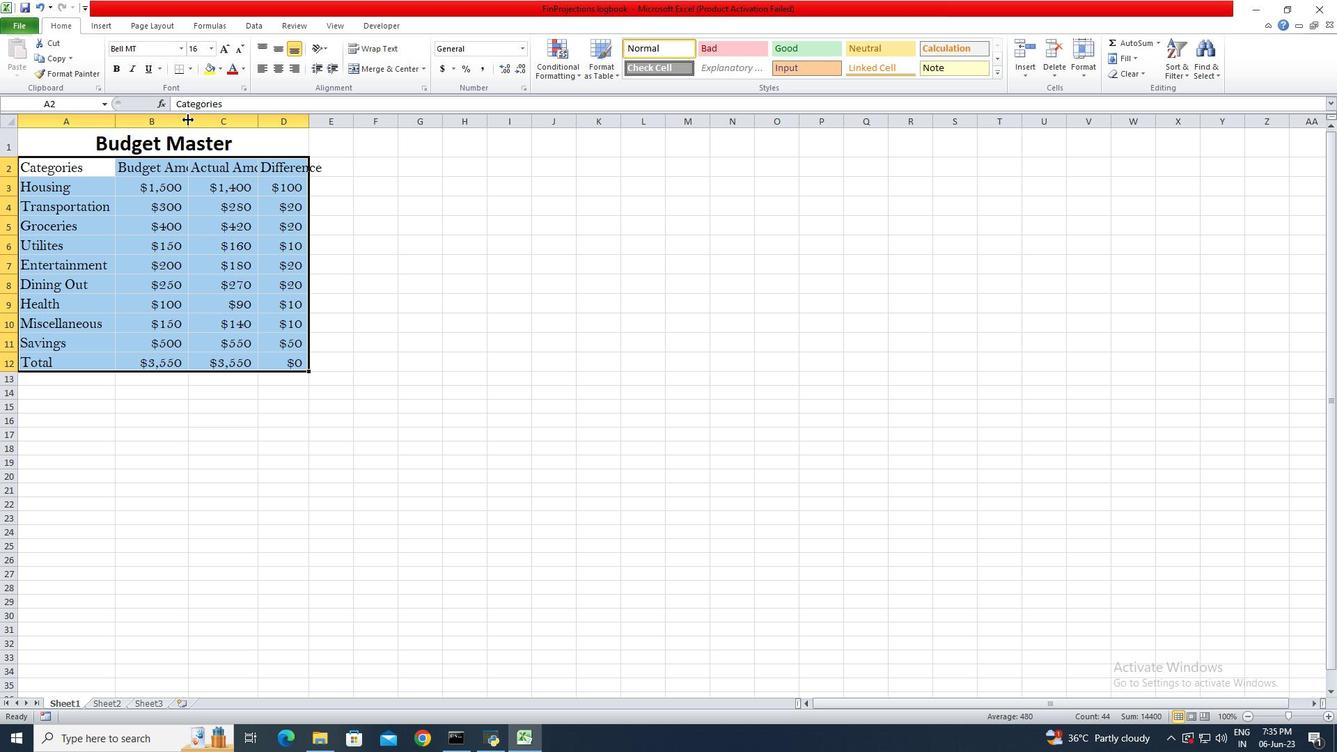 
Action: Mouse pressed left at (188, 119)
Screenshot: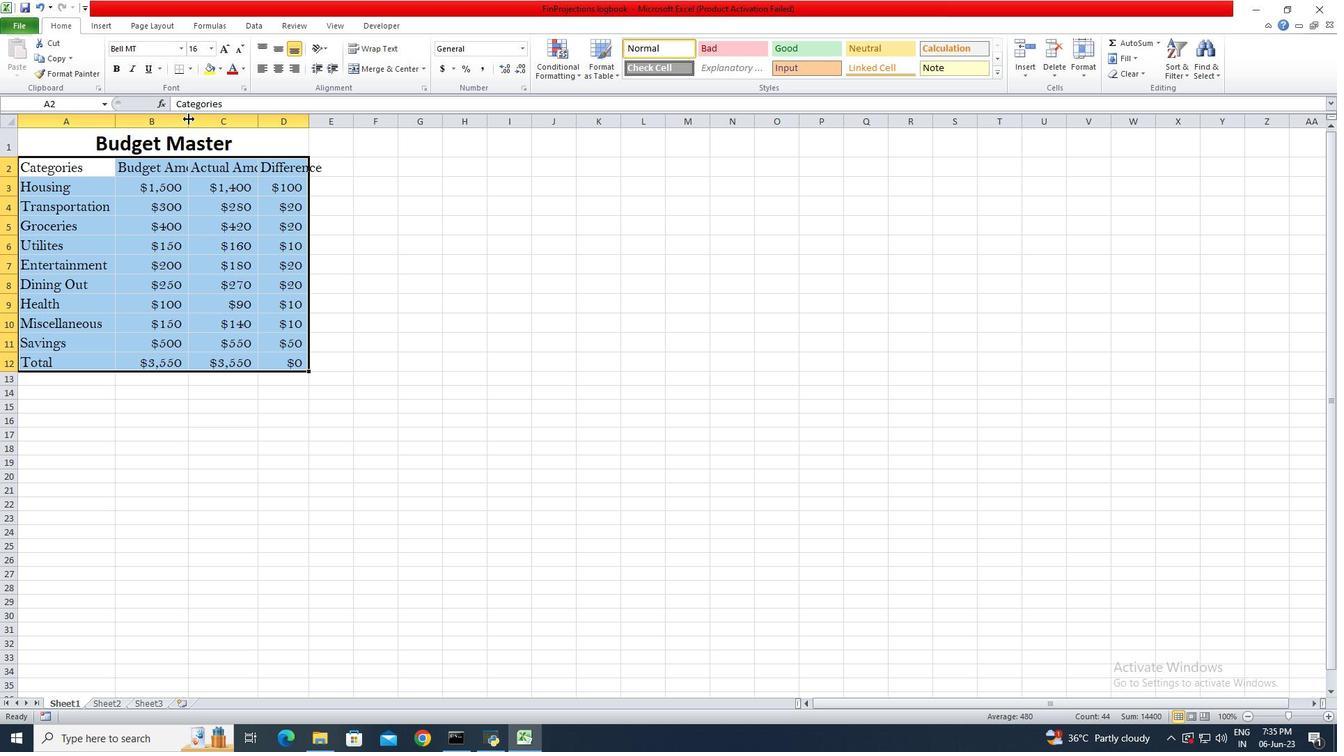 
Action: Mouse moved to (285, 122)
Screenshot: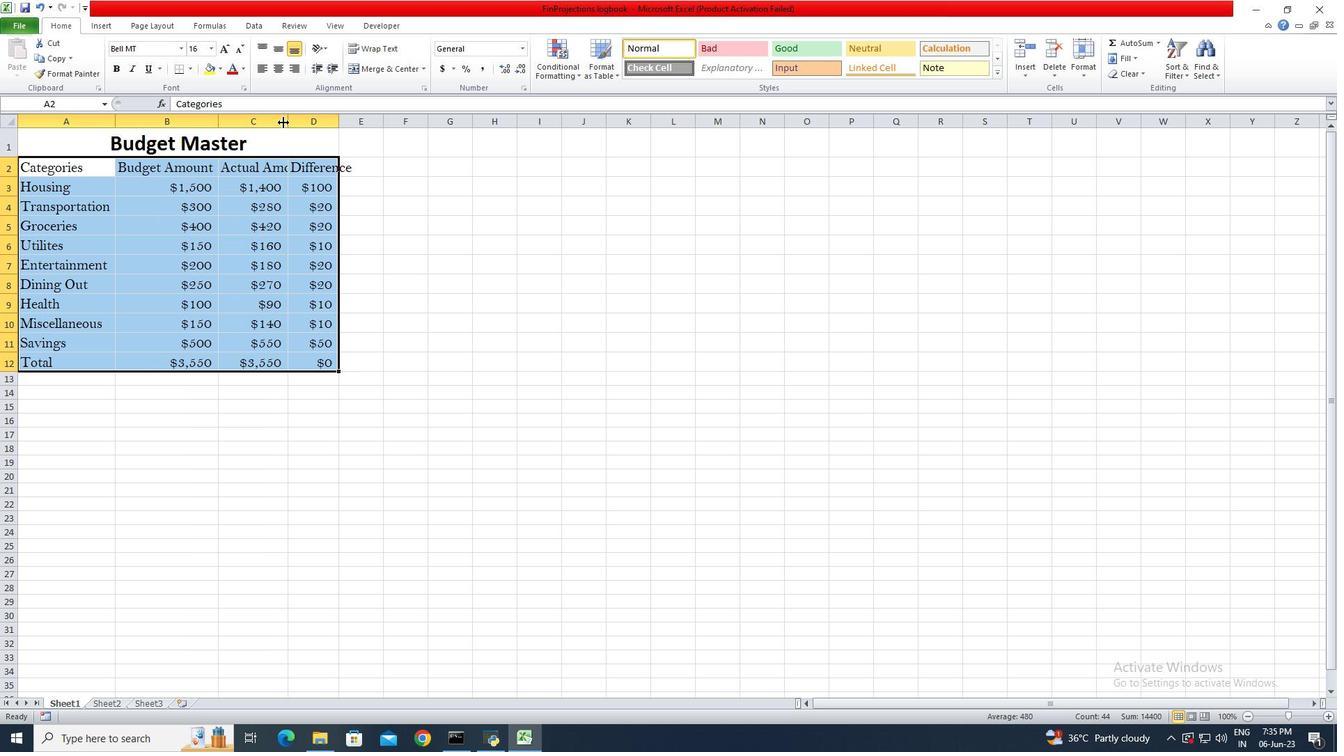 
Action: Mouse pressed left at (285, 122)
Screenshot: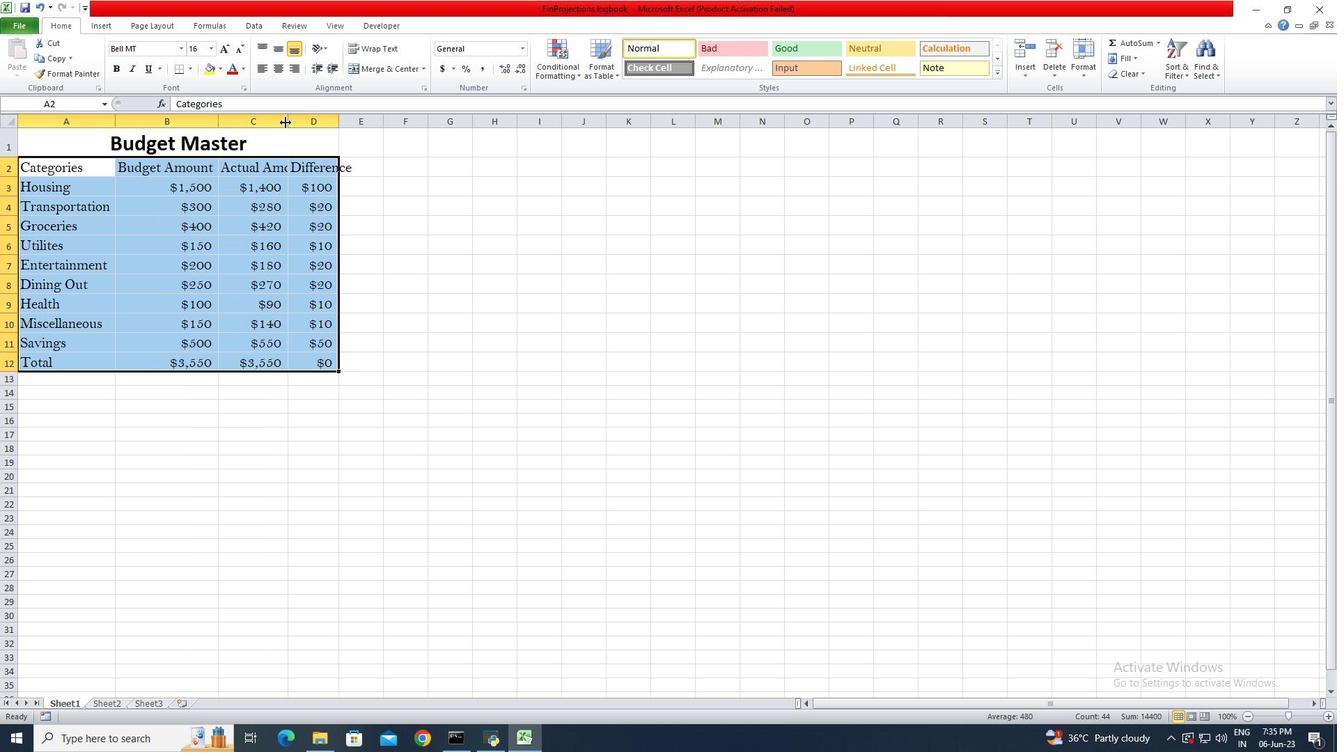 
Action: Mouse pressed left at (285, 122)
Screenshot: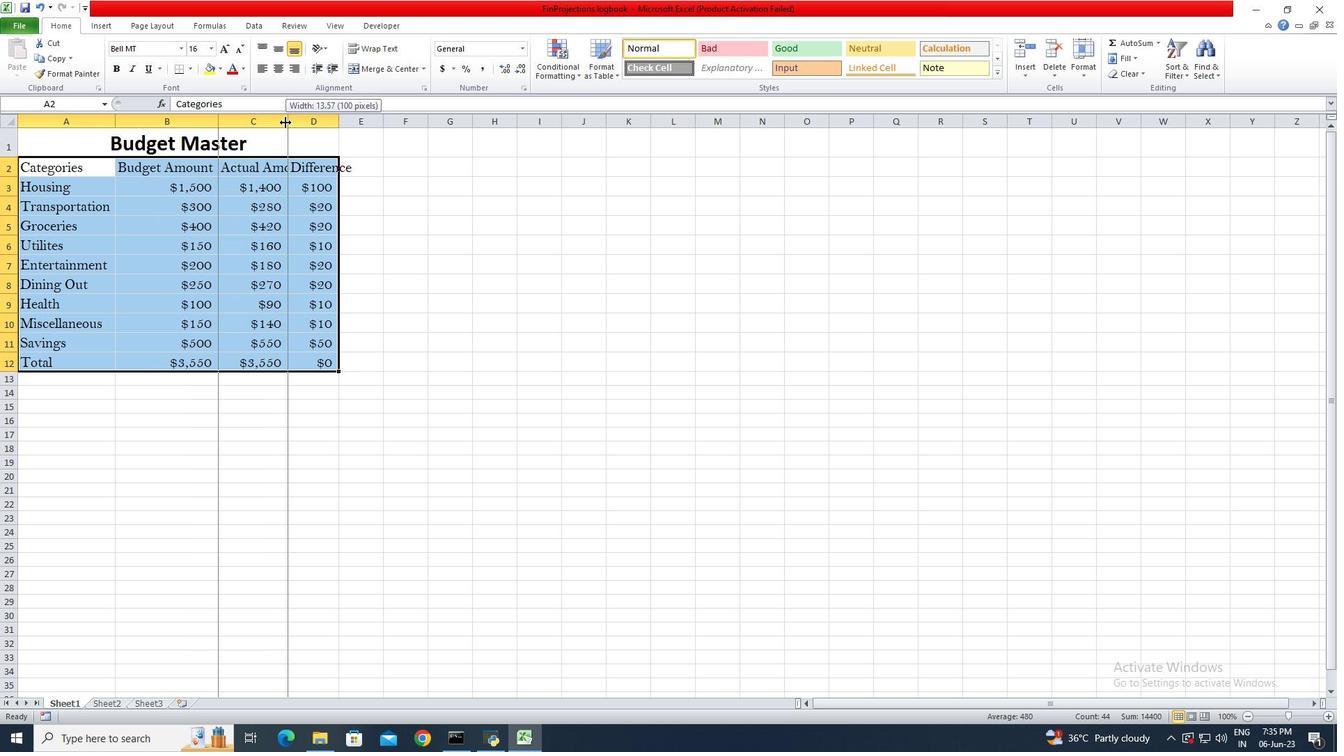 
Action: Mouse moved to (368, 121)
Screenshot: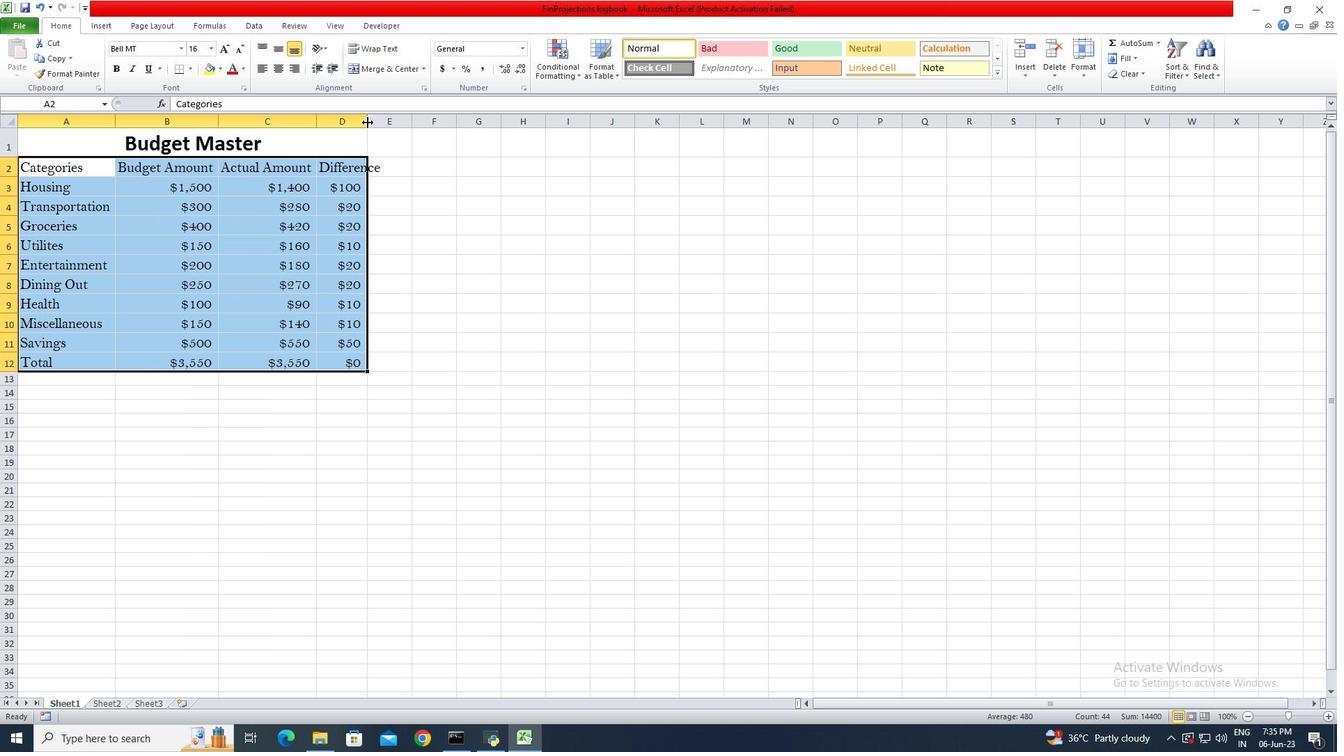 
Action: Mouse pressed left at (368, 121)
Screenshot: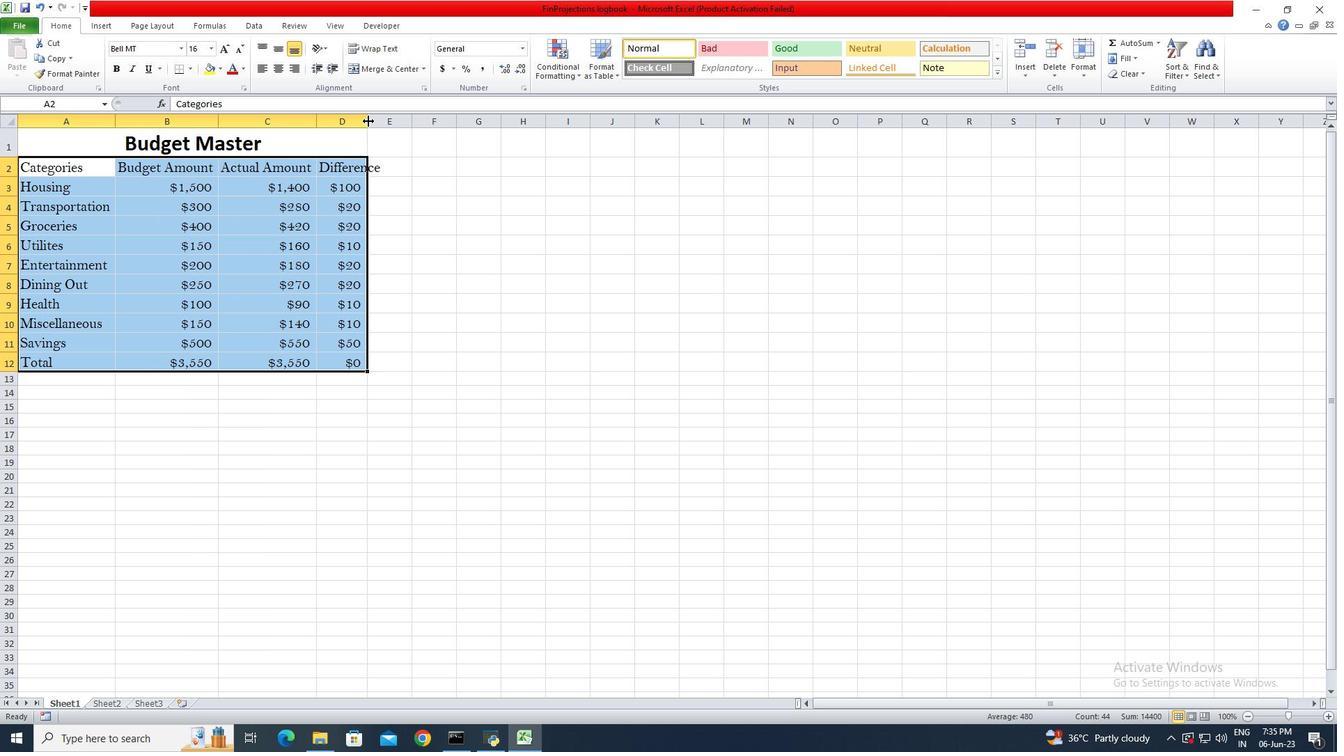 
Action: Mouse pressed left at (368, 121)
Screenshot: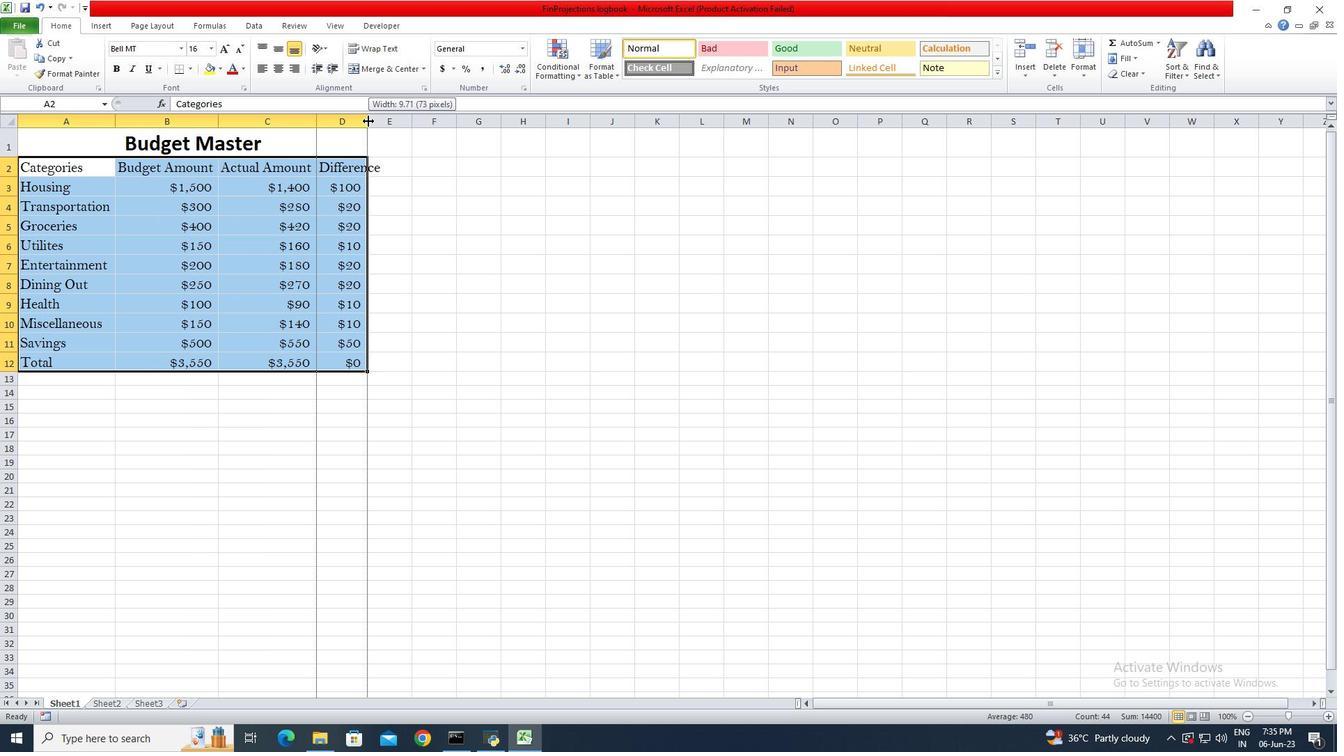 
Action: Mouse moved to (30, 131)
Screenshot: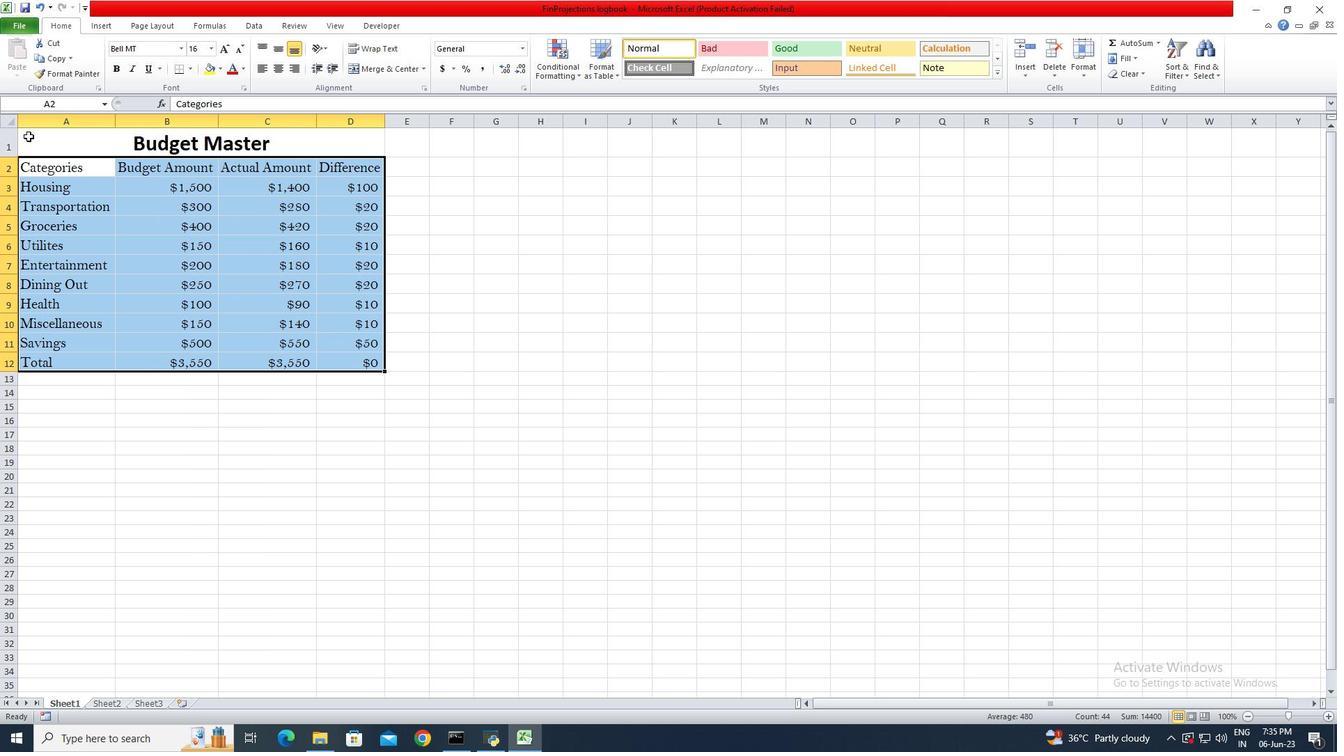 
Action: Mouse pressed left at (30, 131)
Screenshot: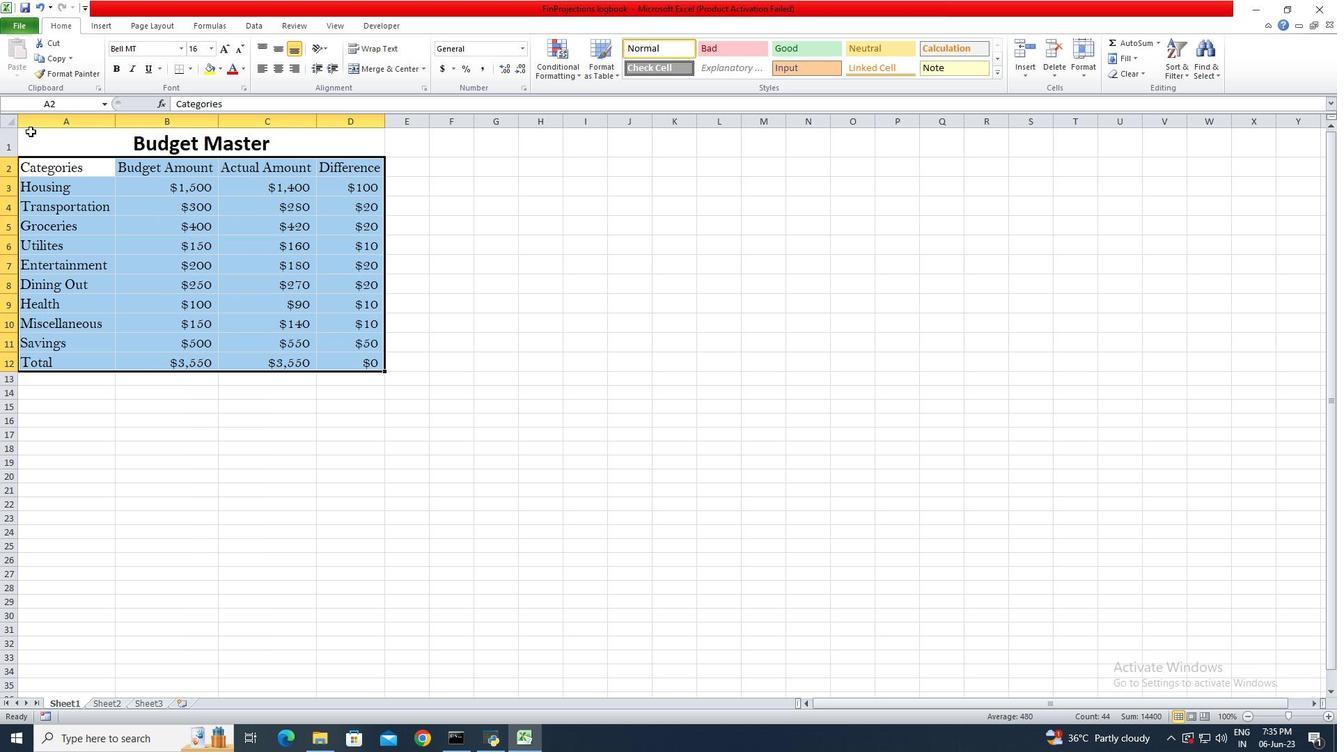 
Action: Mouse moved to (279, 43)
Screenshot: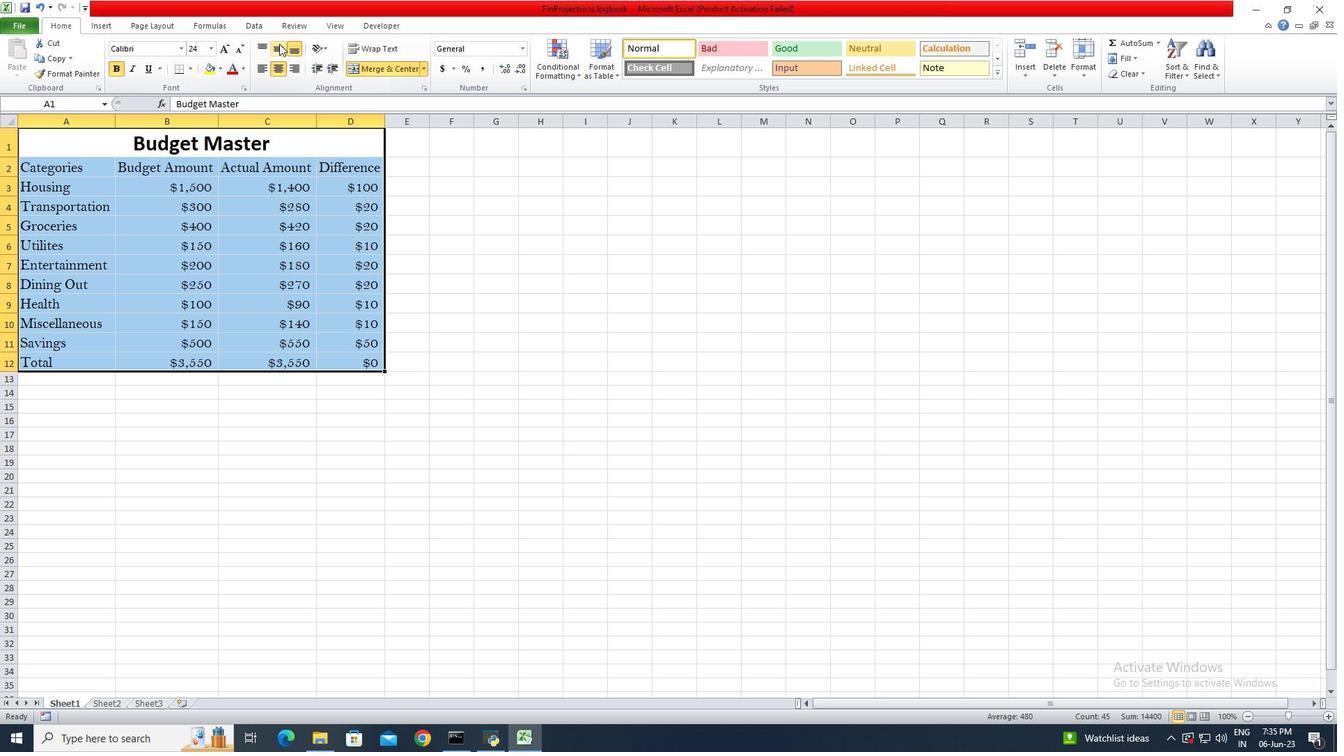
Action: Mouse pressed left at (279, 43)
Screenshot: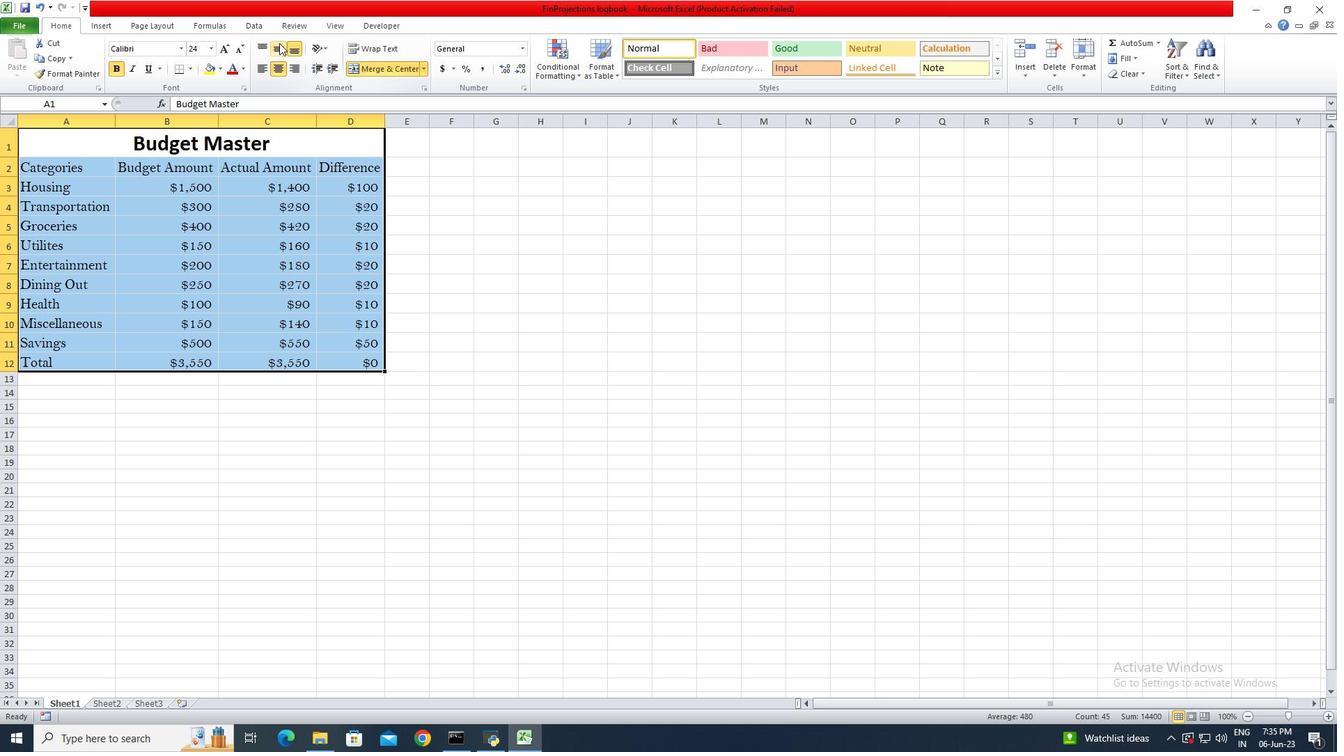 
Action: Mouse moved to (280, 68)
Screenshot: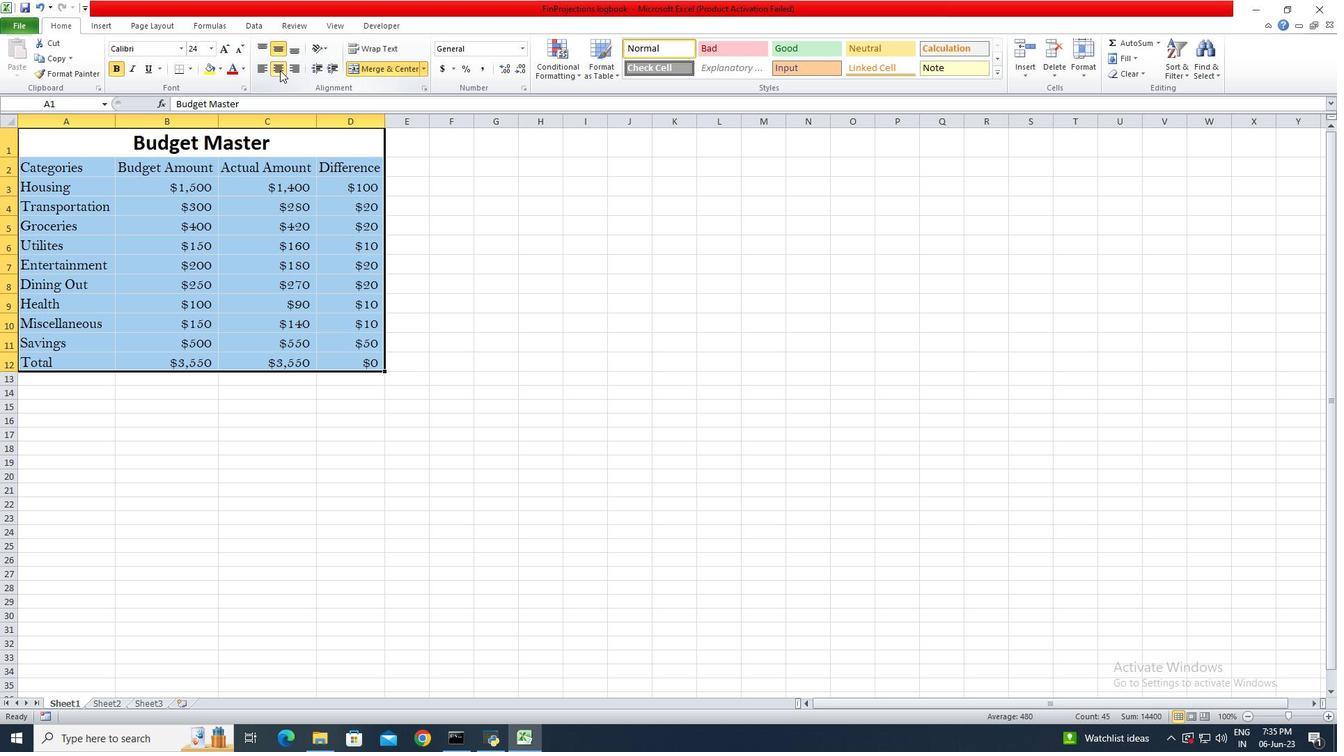
Action: Mouse pressed left at (280, 68)
Screenshot: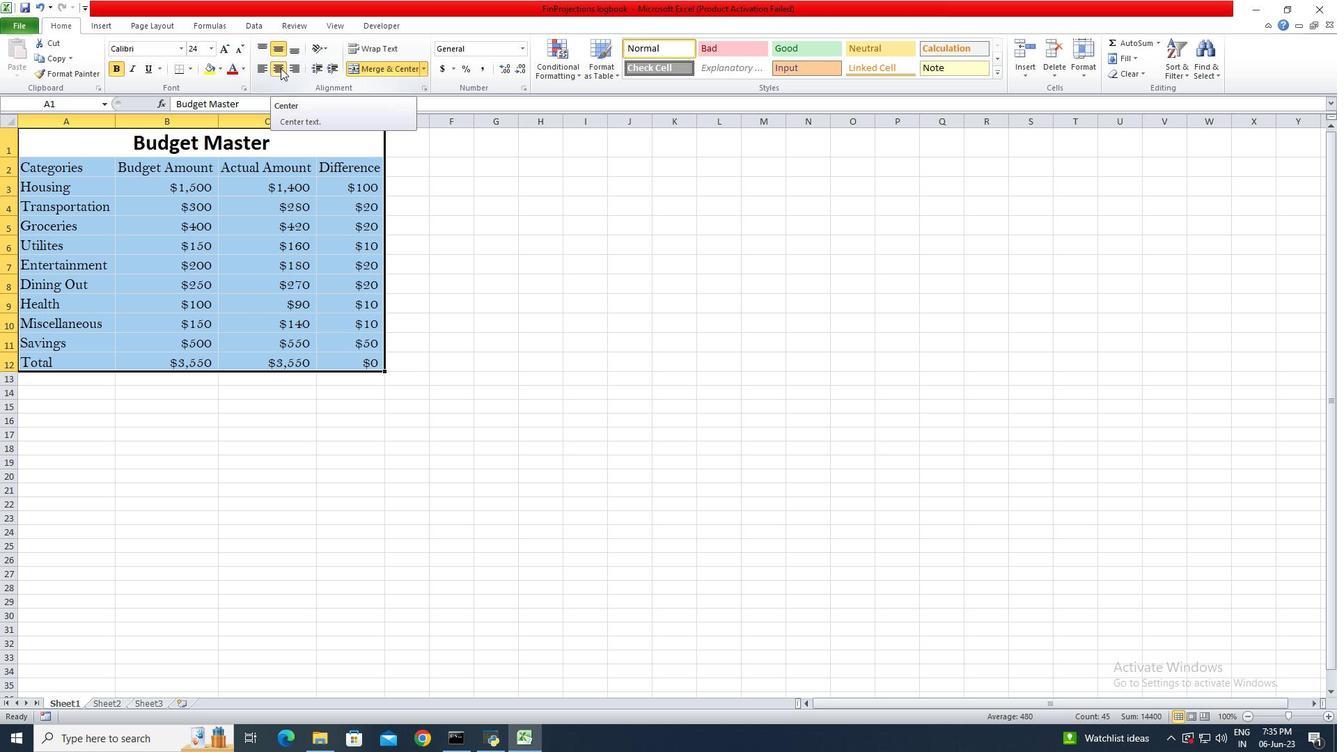 
Action: Mouse moved to (29, 18)
Screenshot: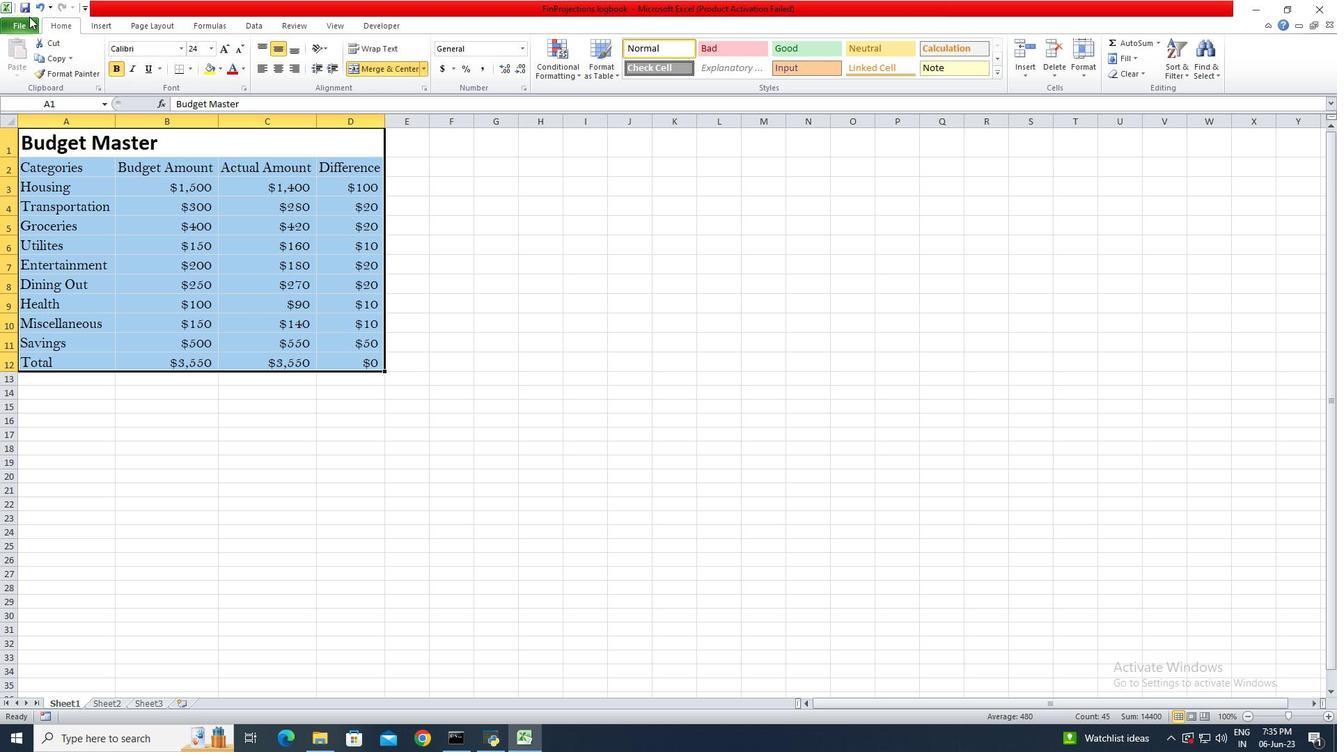 
Action: Mouse pressed left at (29, 18)
Screenshot: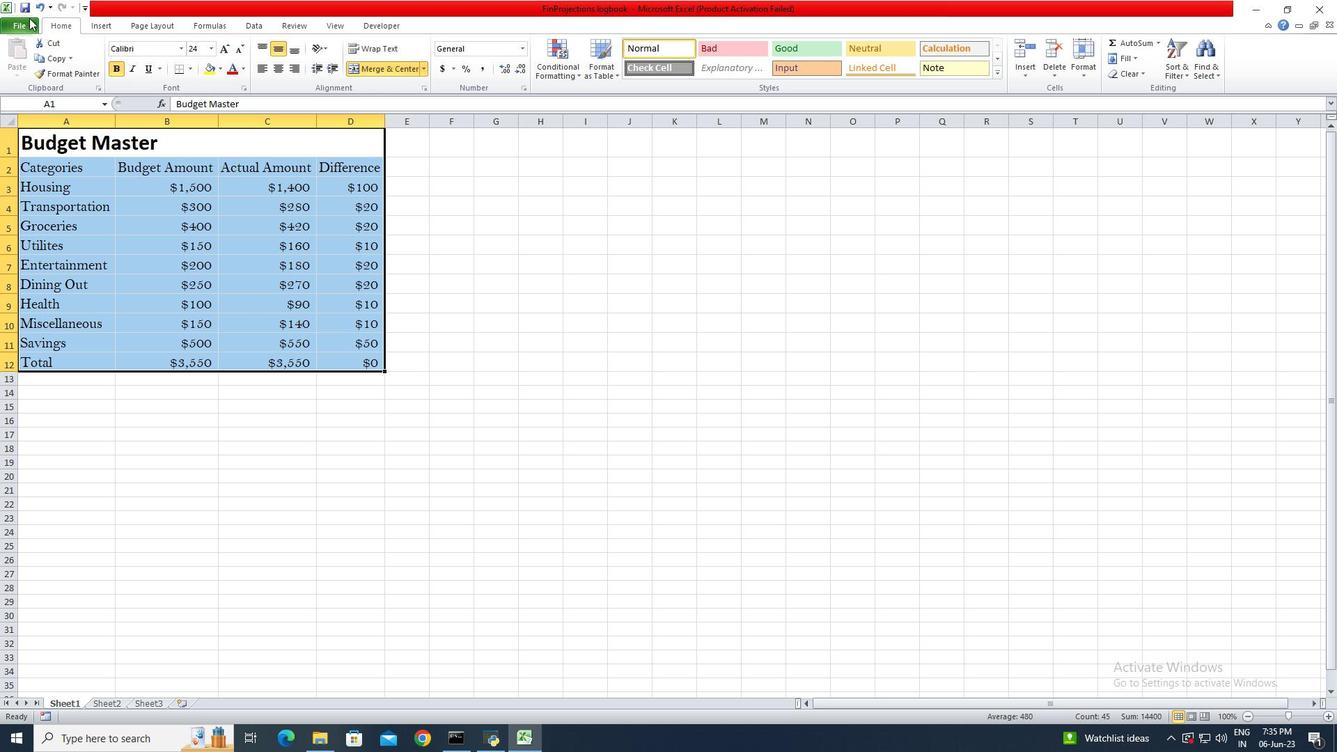 
Action: Mouse moved to (39, 45)
Screenshot: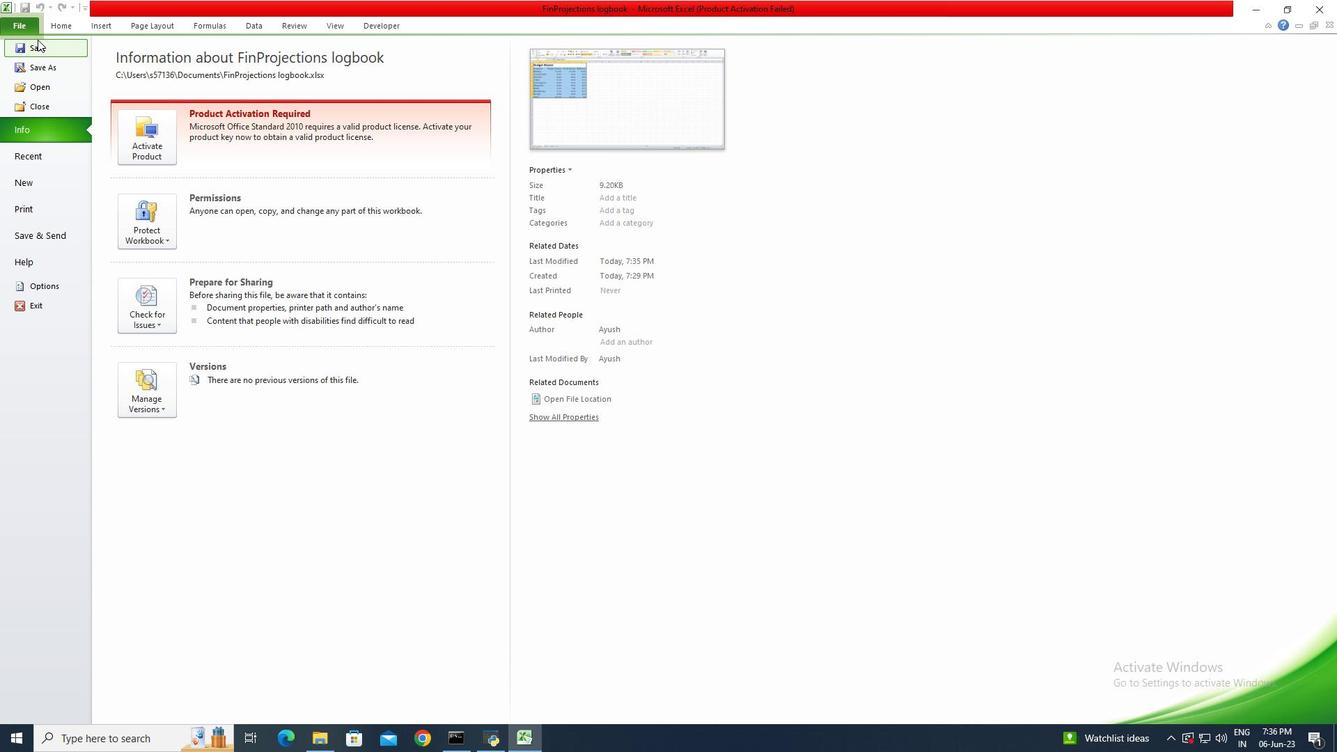 
Action: Mouse pressed left at (39, 45)
Screenshot: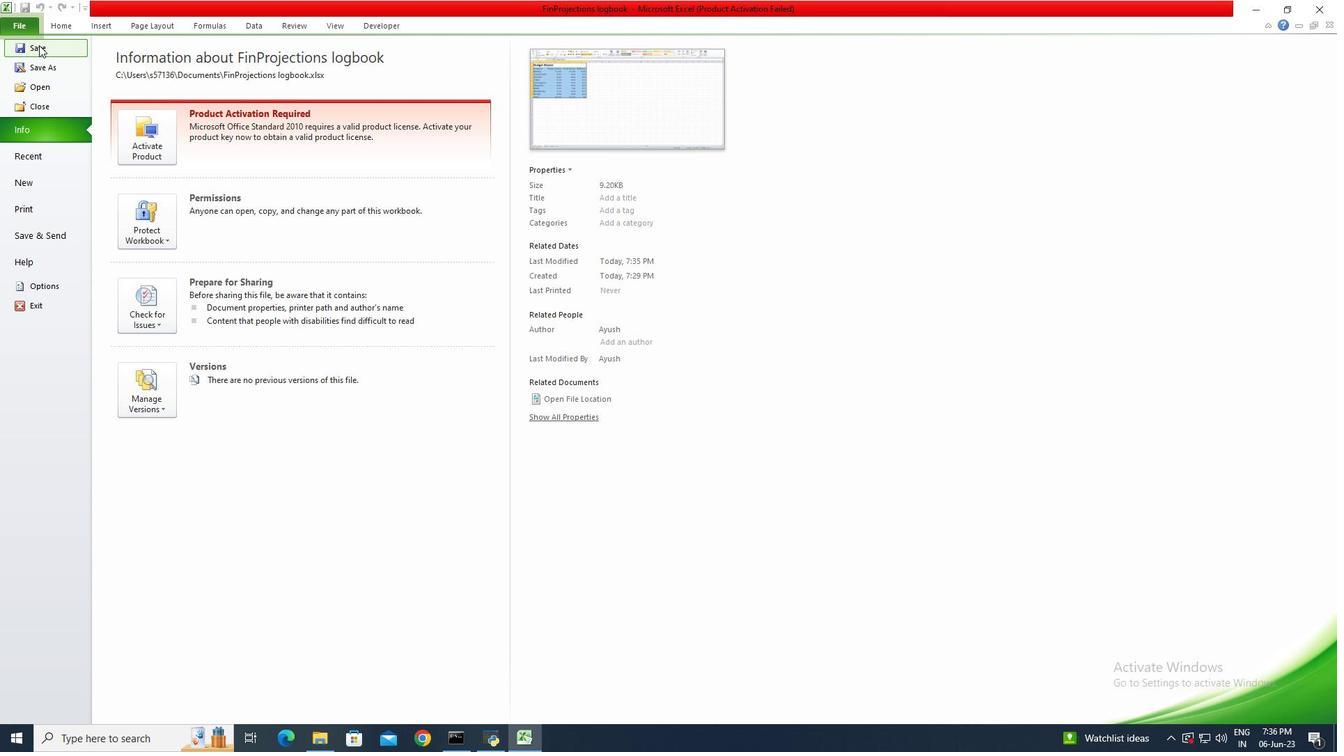 
Action: Mouse moved to (6, 105)
Screenshot: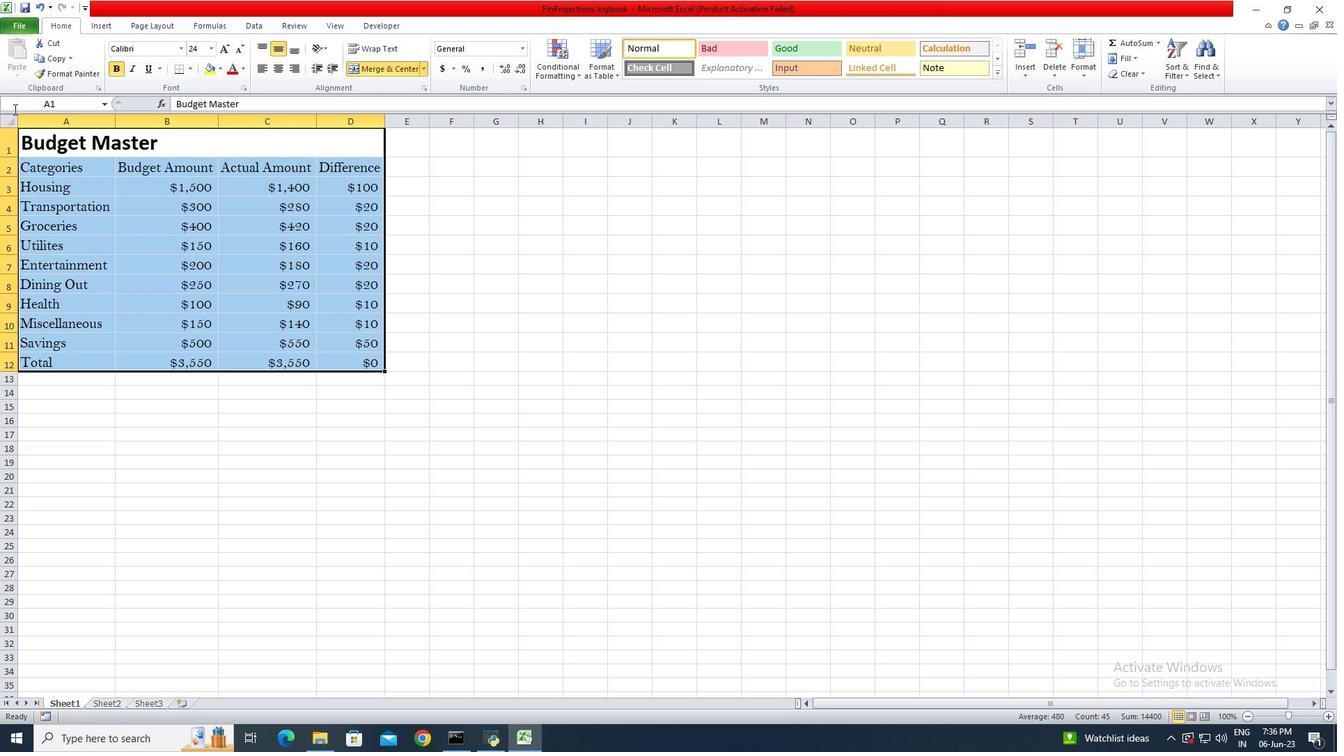 
